 Task: In the  document registry.pdf Download file as 'Open Document Format' Share this file with 'softage.7@softage.net' Insert the command  Suggesting 
Action: Mouse moved to (281, 449)
Screenshot: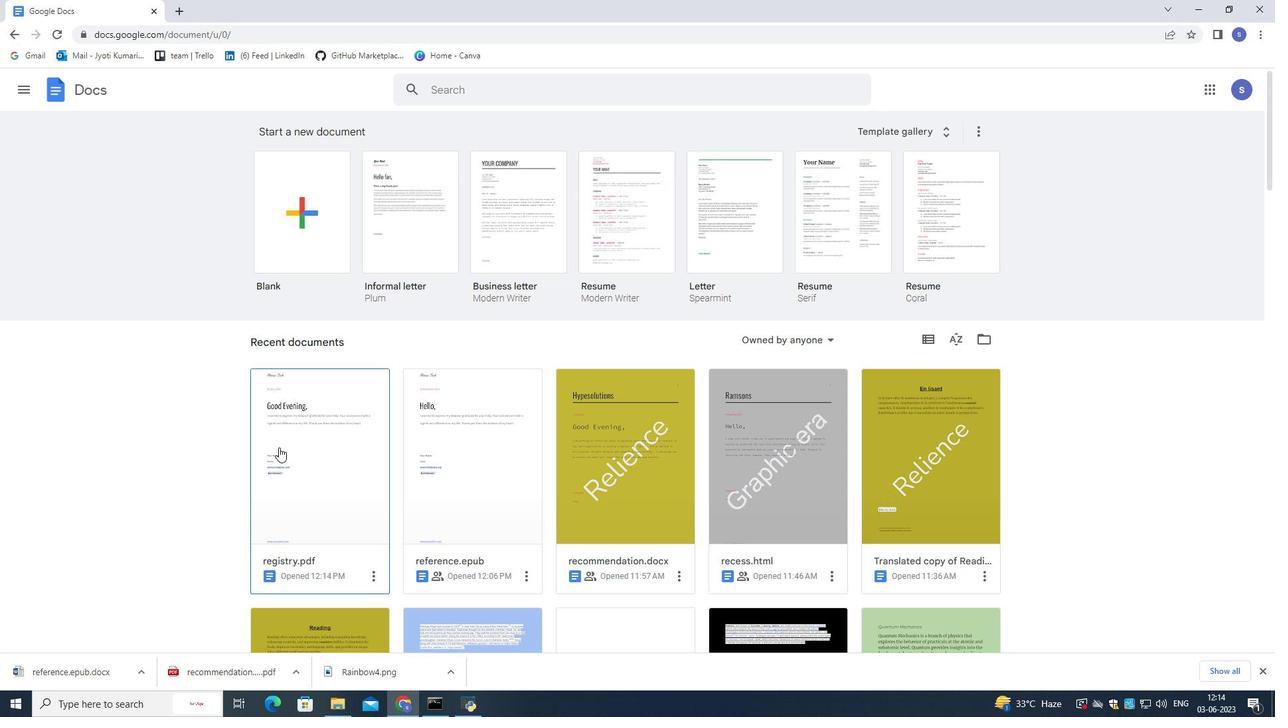 
Action: Mouse pressed left at (281, 449)
Screenshot: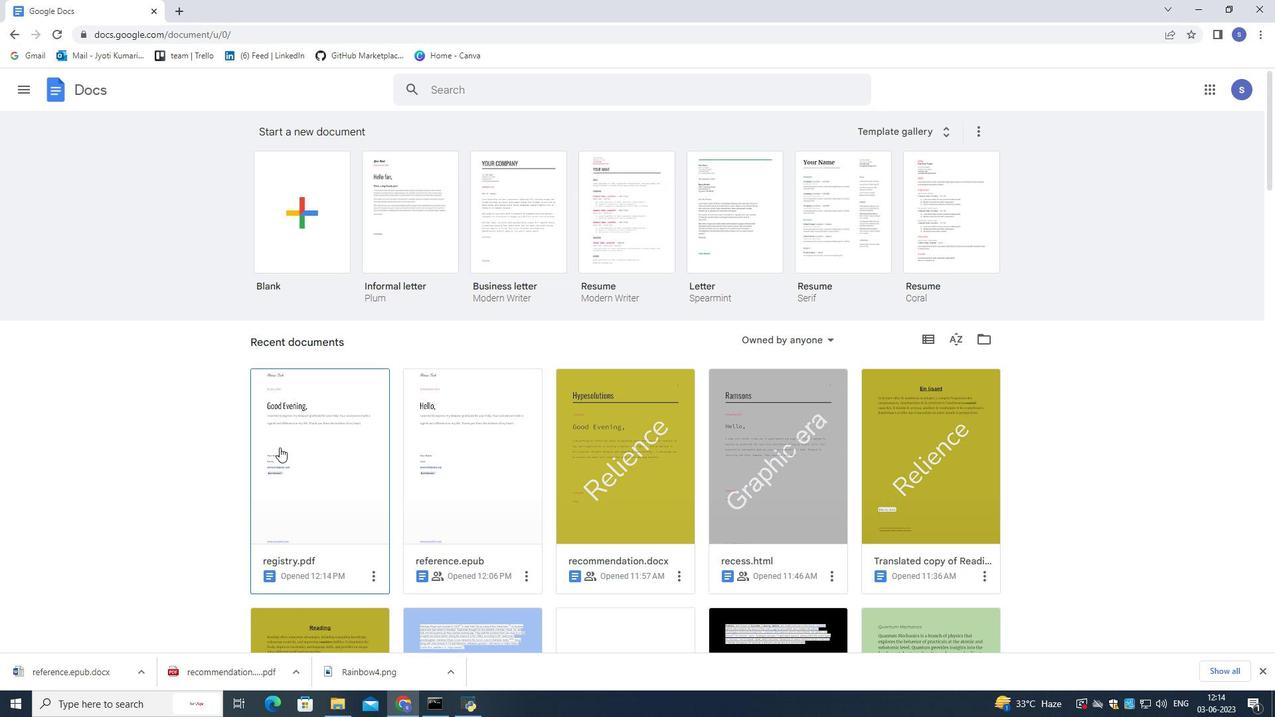 
Action: Mouse moved to (281, 449)
Screenshot: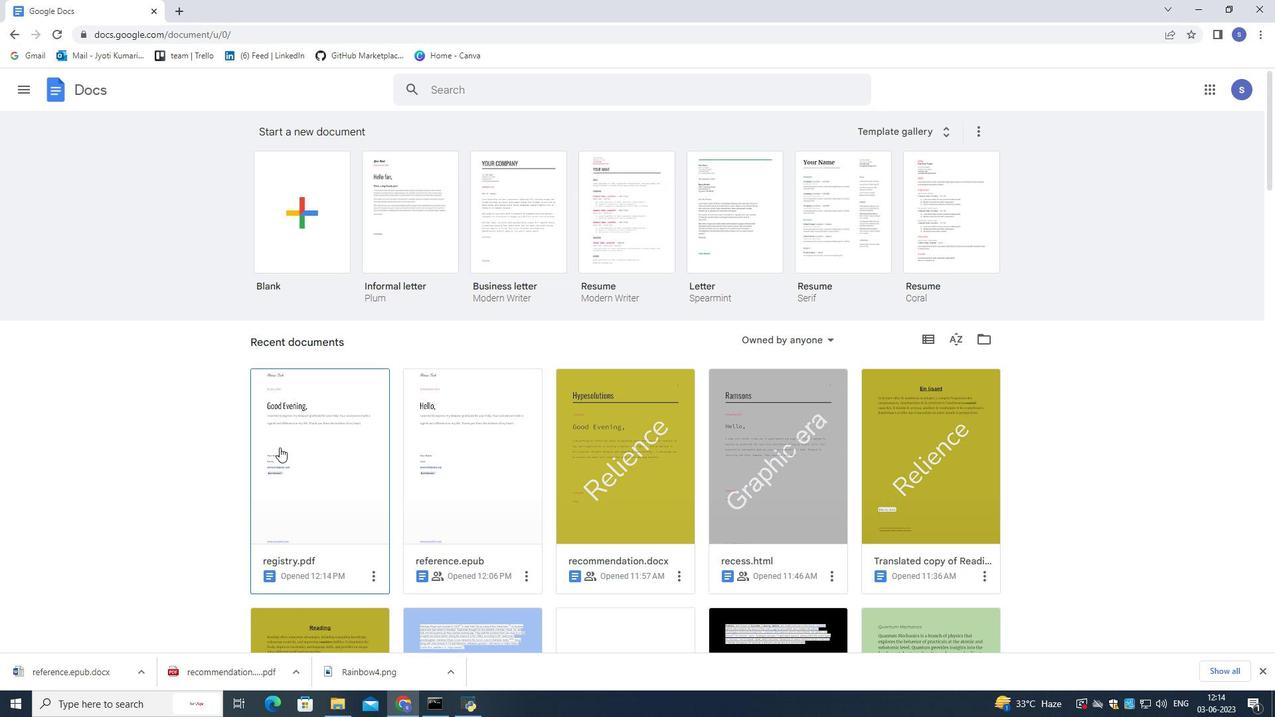 
Action: Mouse pressed left at (281, 449)
Screenshot: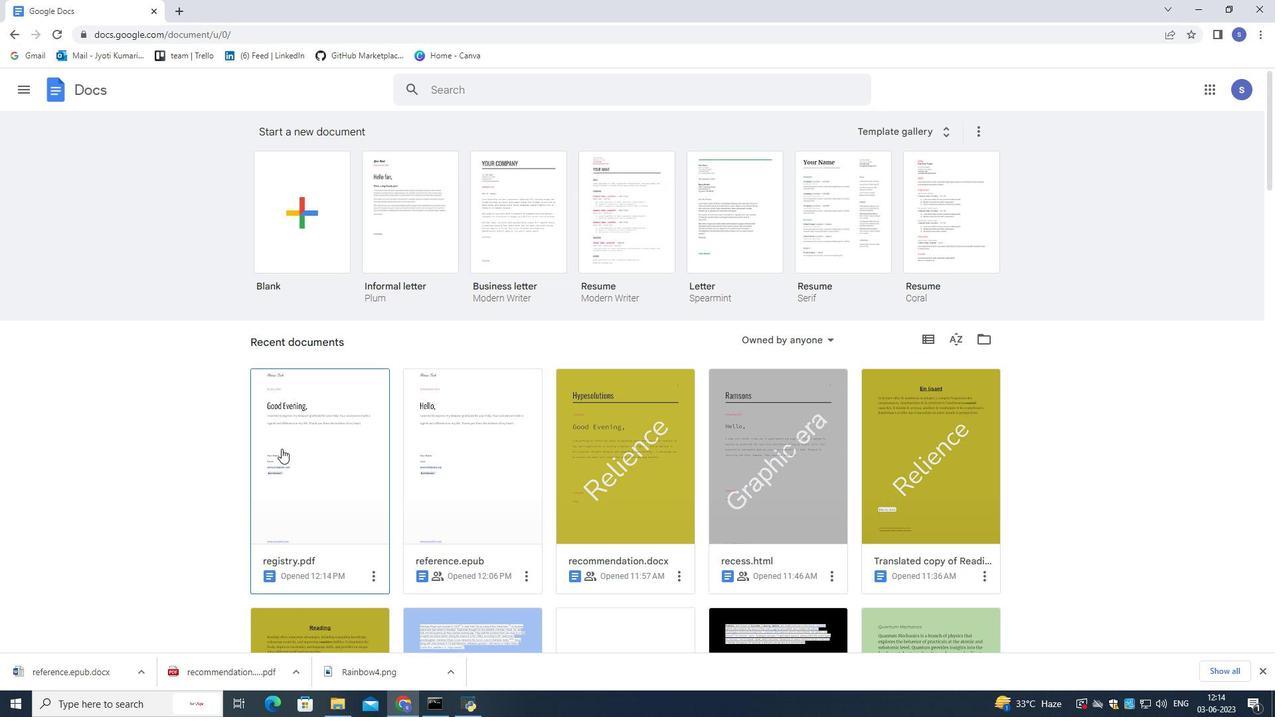 
Action: Mouse moved to (51, 95)
Screenshot: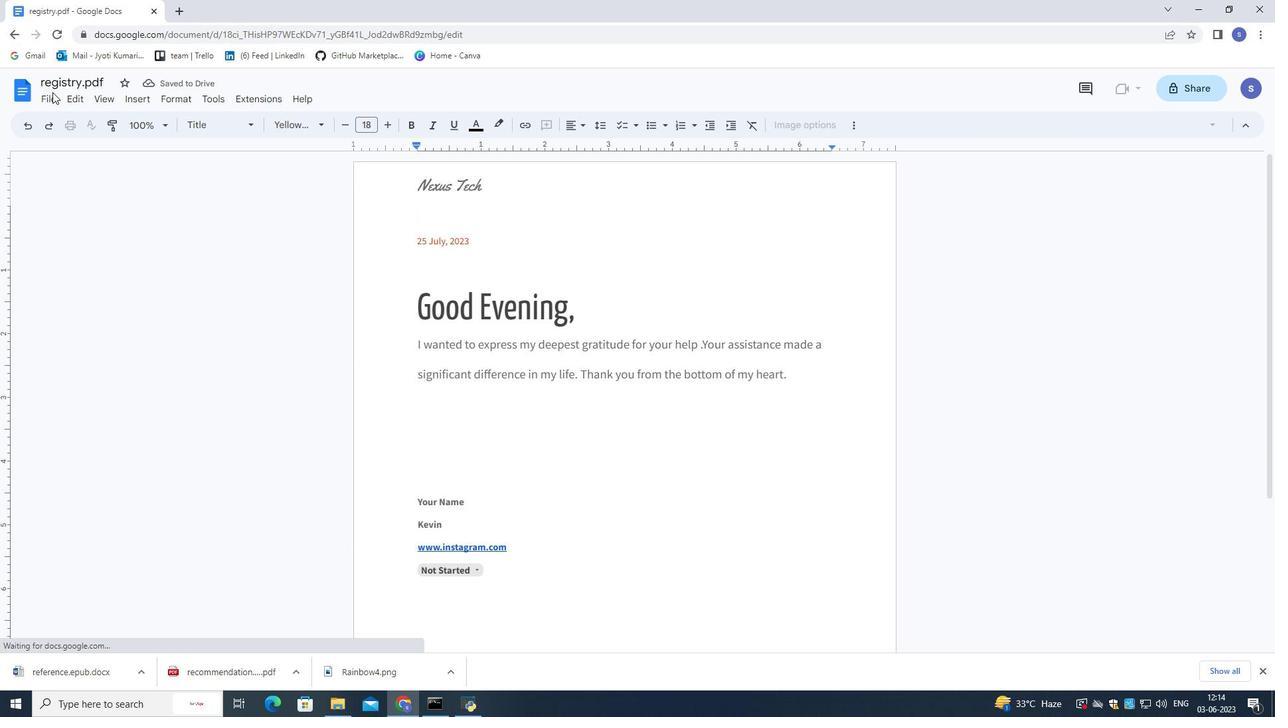 
Action: Mouse pressed left at (51, 95)
Screenshot: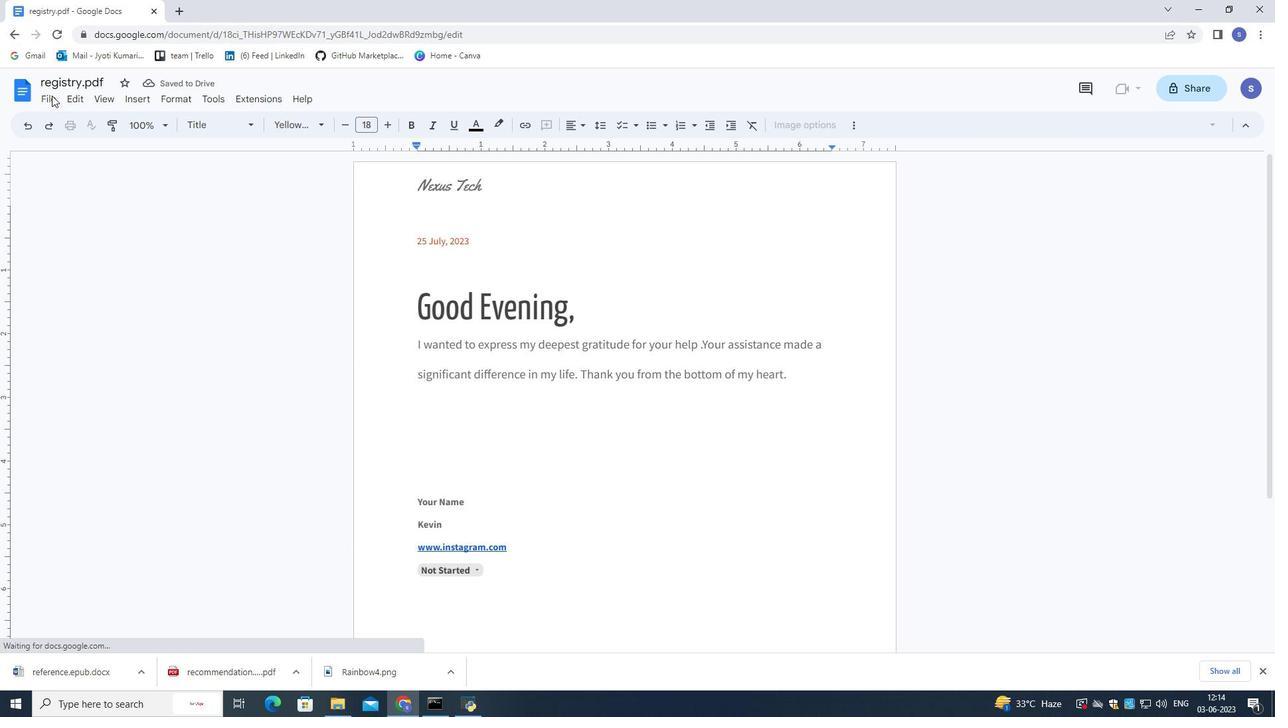 
Action: Mouse moved to (340, 267)
Screenshot: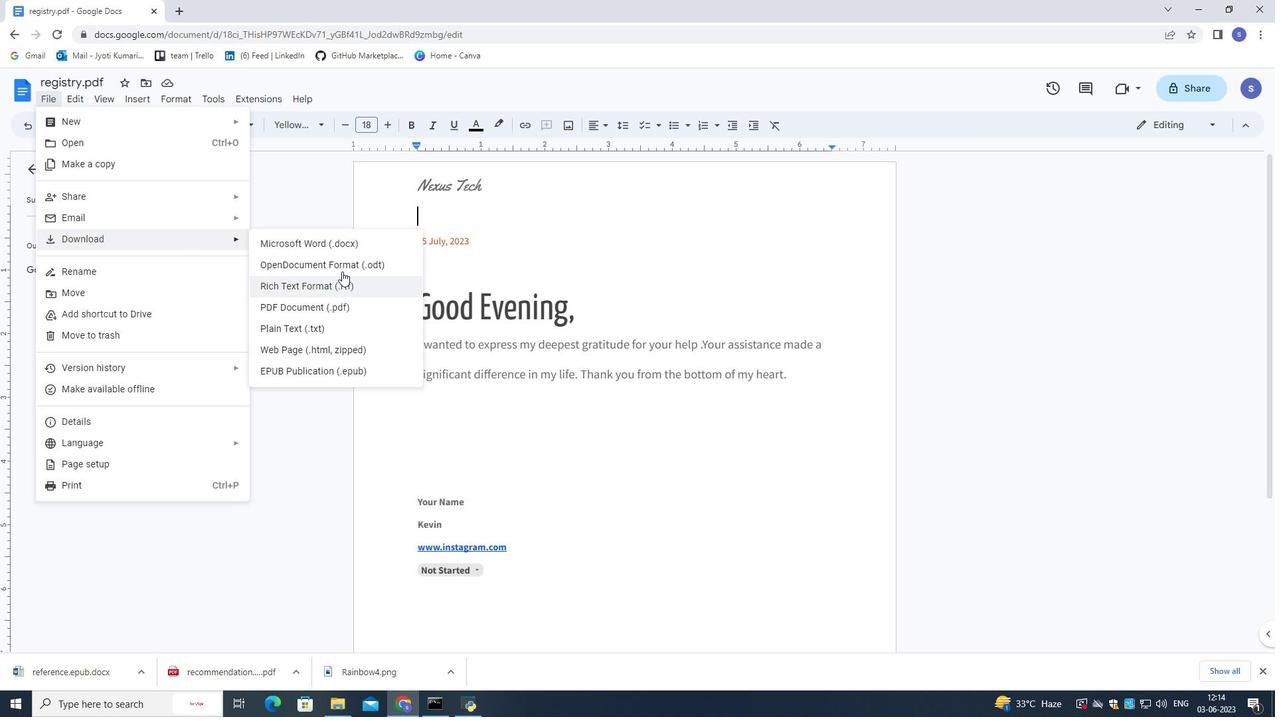 
Action: Mouse pressed left at (340, 267)
Screenshot: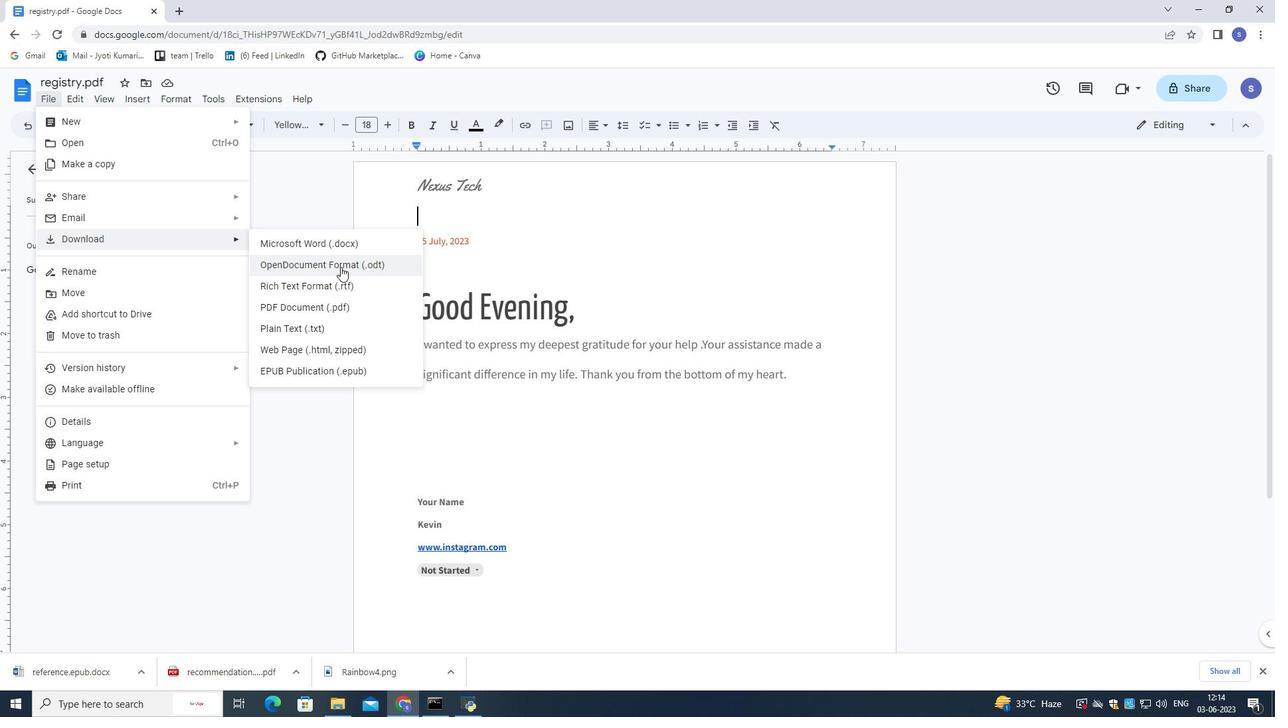 
Action: Mouse moved to (51, 99)
Screenshot: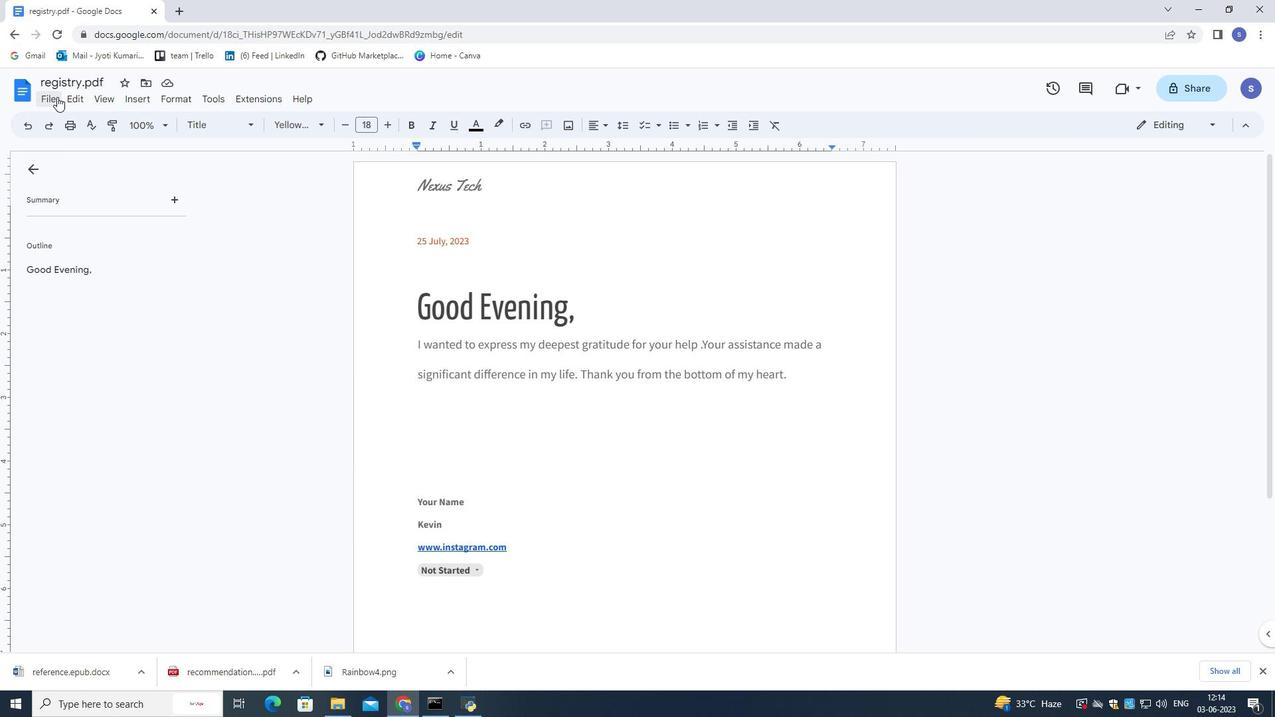 
Action: Mouse pressed left at (51, 99)
Screenshot: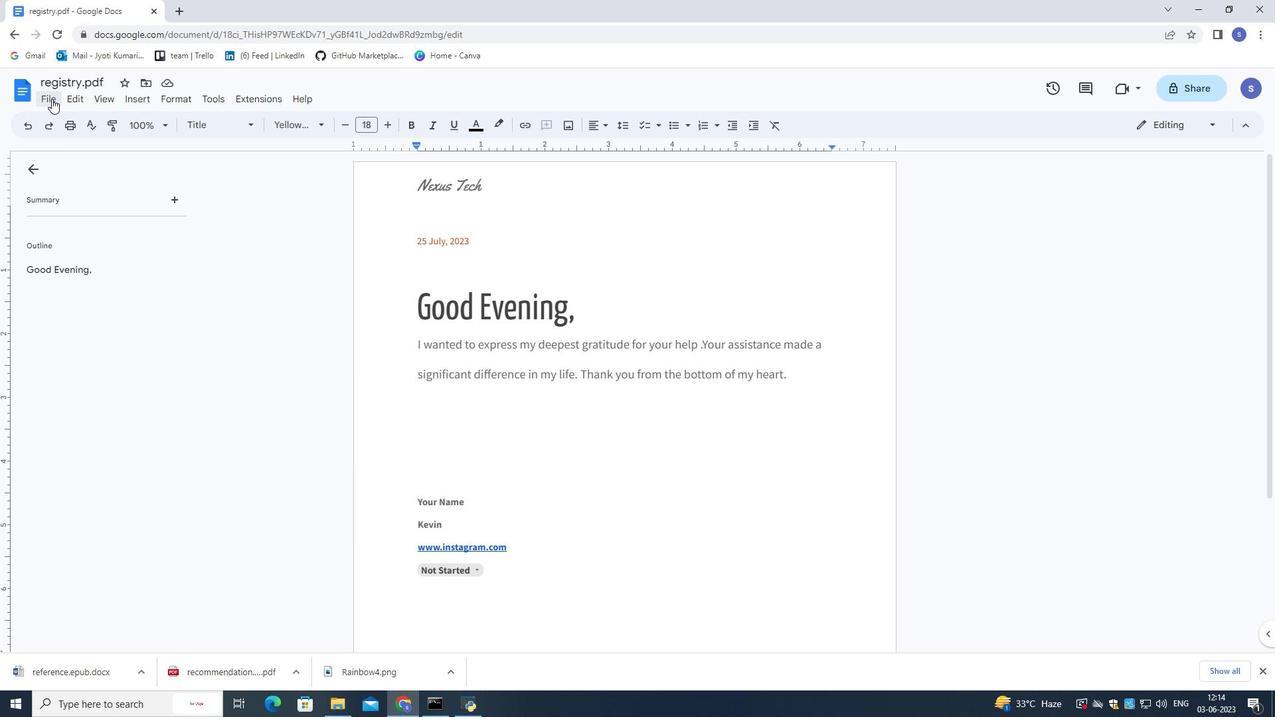
Action: Mouse moved to (289, 198)
Screenshot: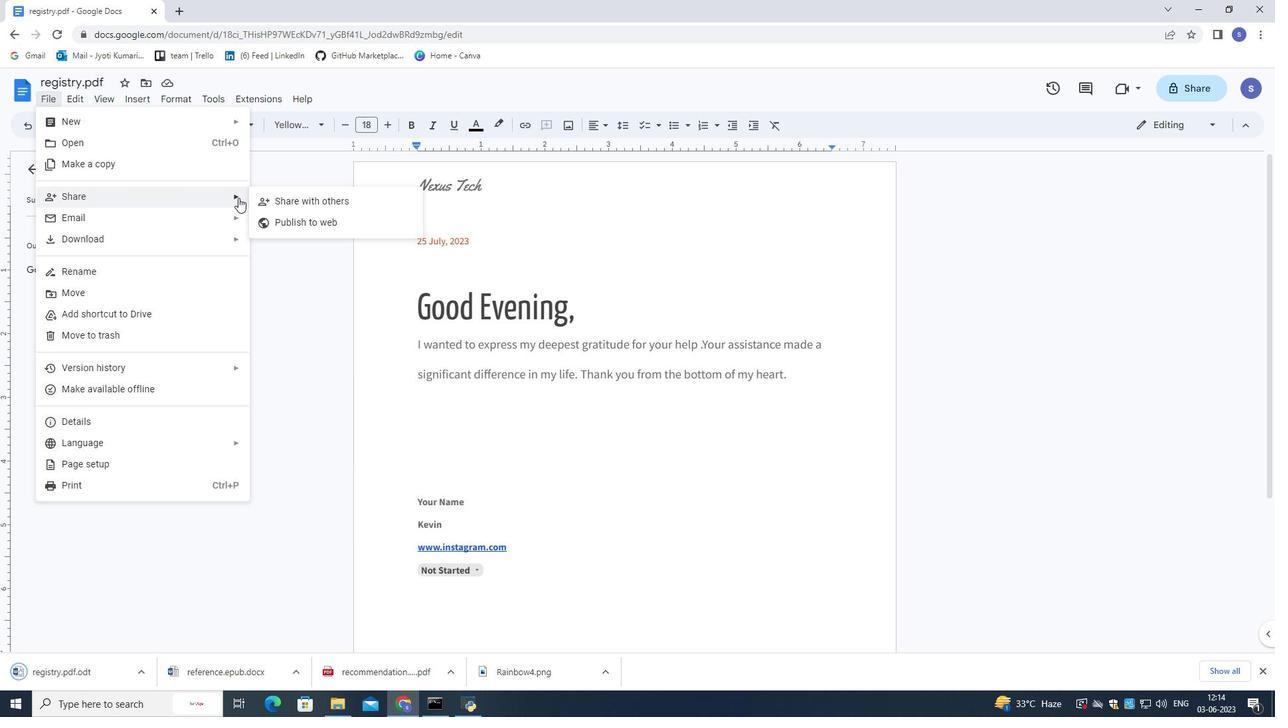 
Action: Mouse pressed left at (289, 198)
Screenshot: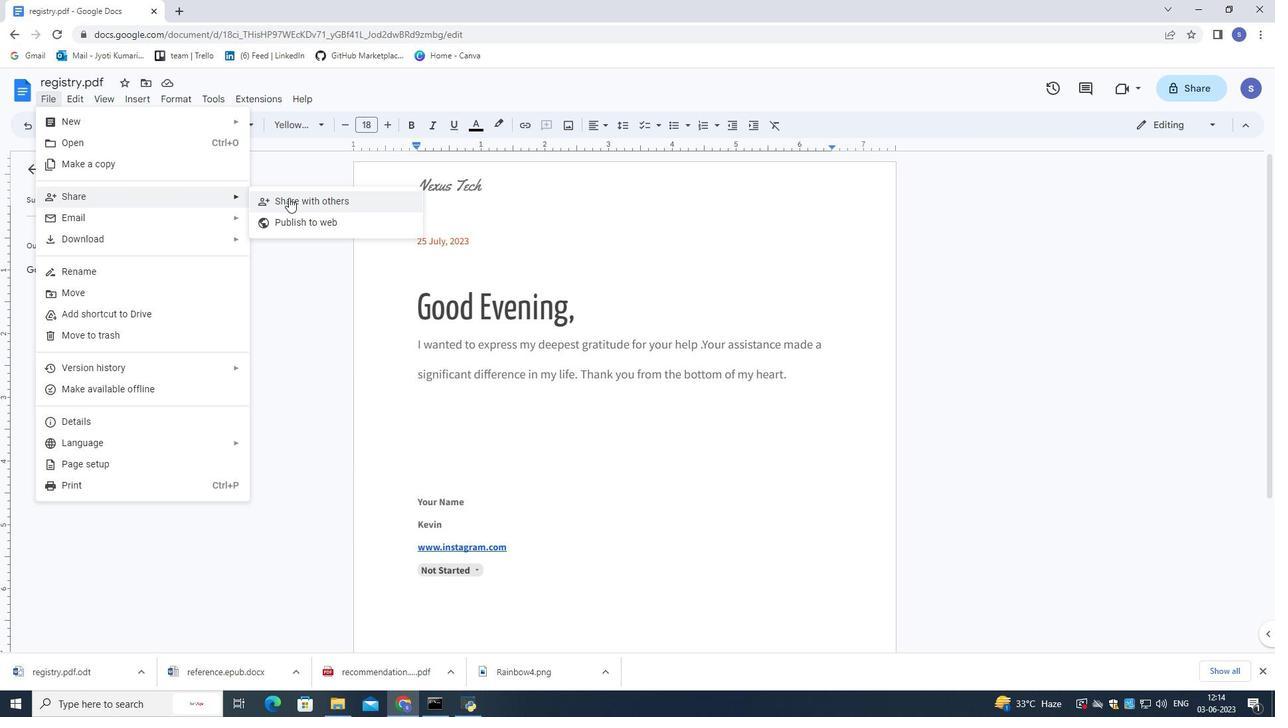 
Action: Mouse moved to (258, 211)
Screenshot: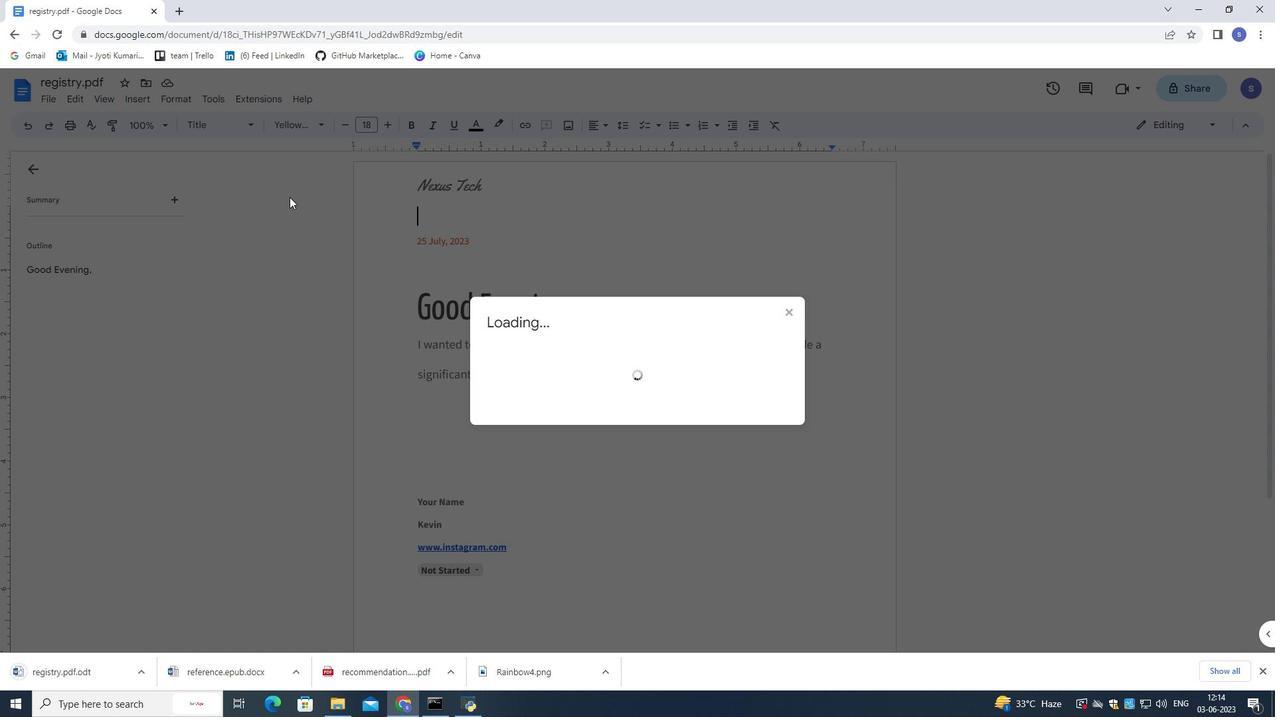
Action: Key pressed softage.7<Key.shift><Key.shift>@soft
Screenshot: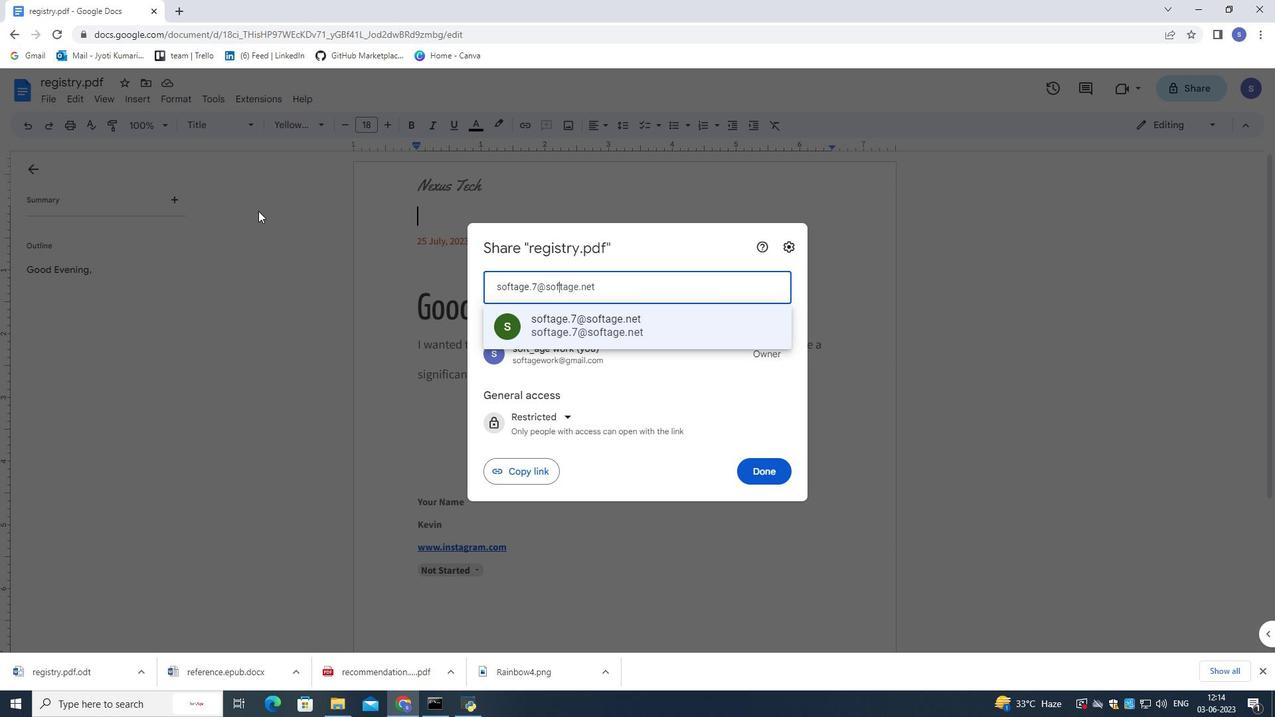 
Action: Mouse moved to (258, 211)
Screenshot: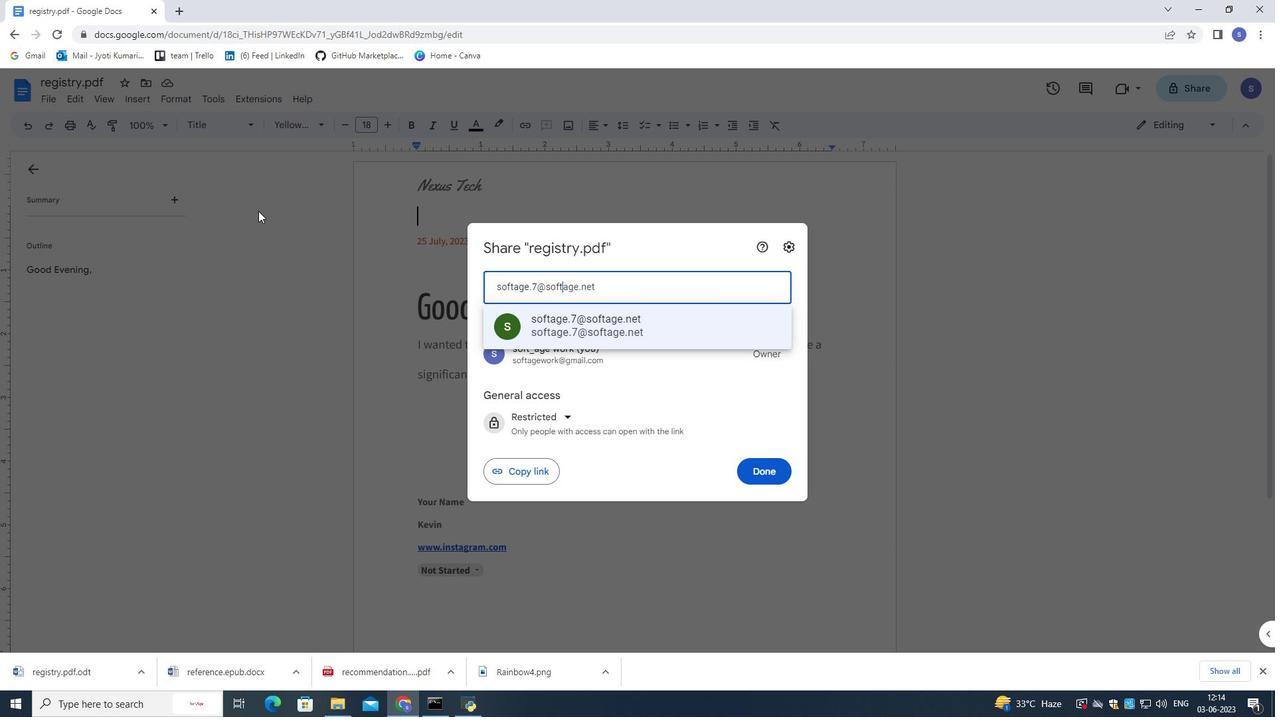 
Action: Key pressed age.net
Screenshot: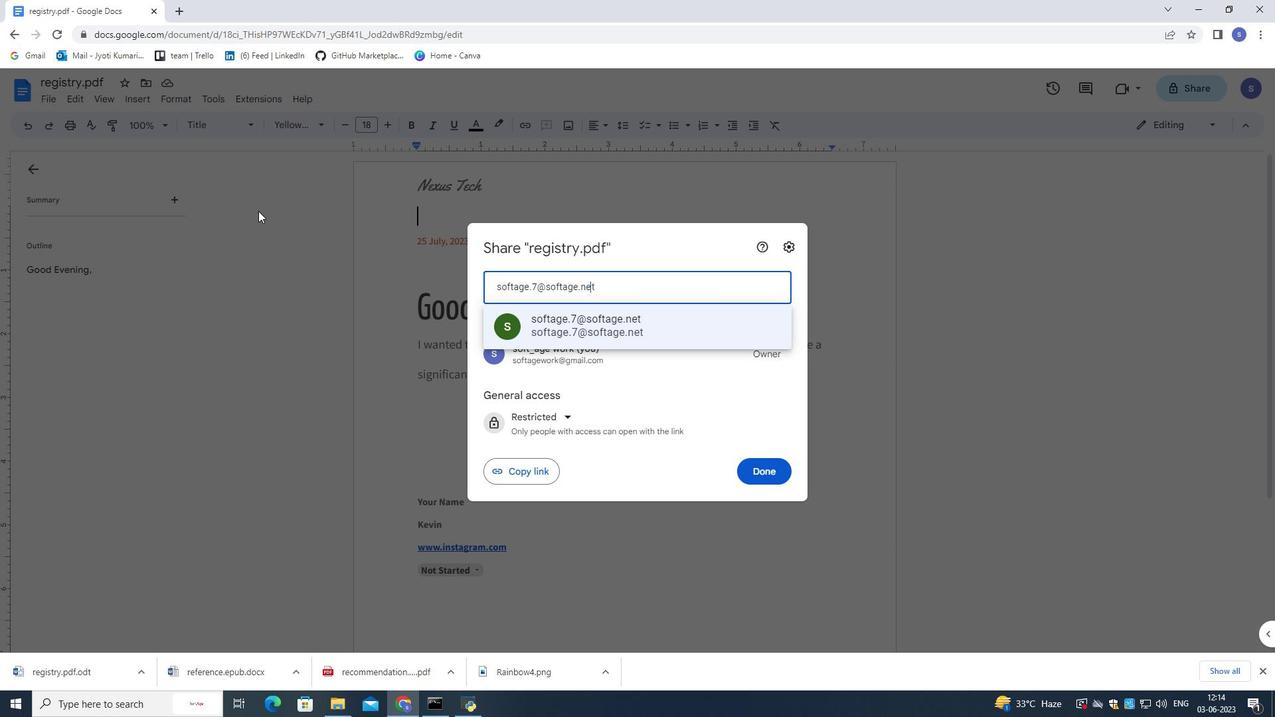 
Action: Mouse moved to (604, 328)
Screenshot: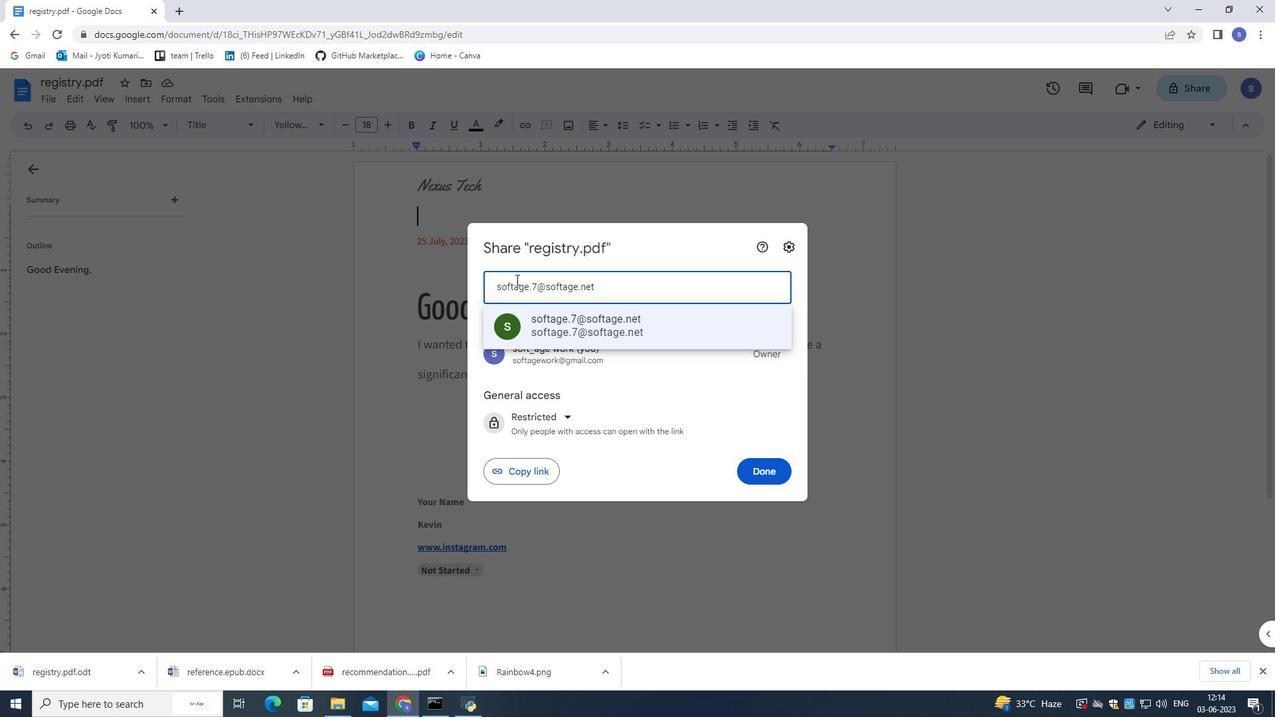 
Action: Mouse pressed left at (604, 328)
Screenshot: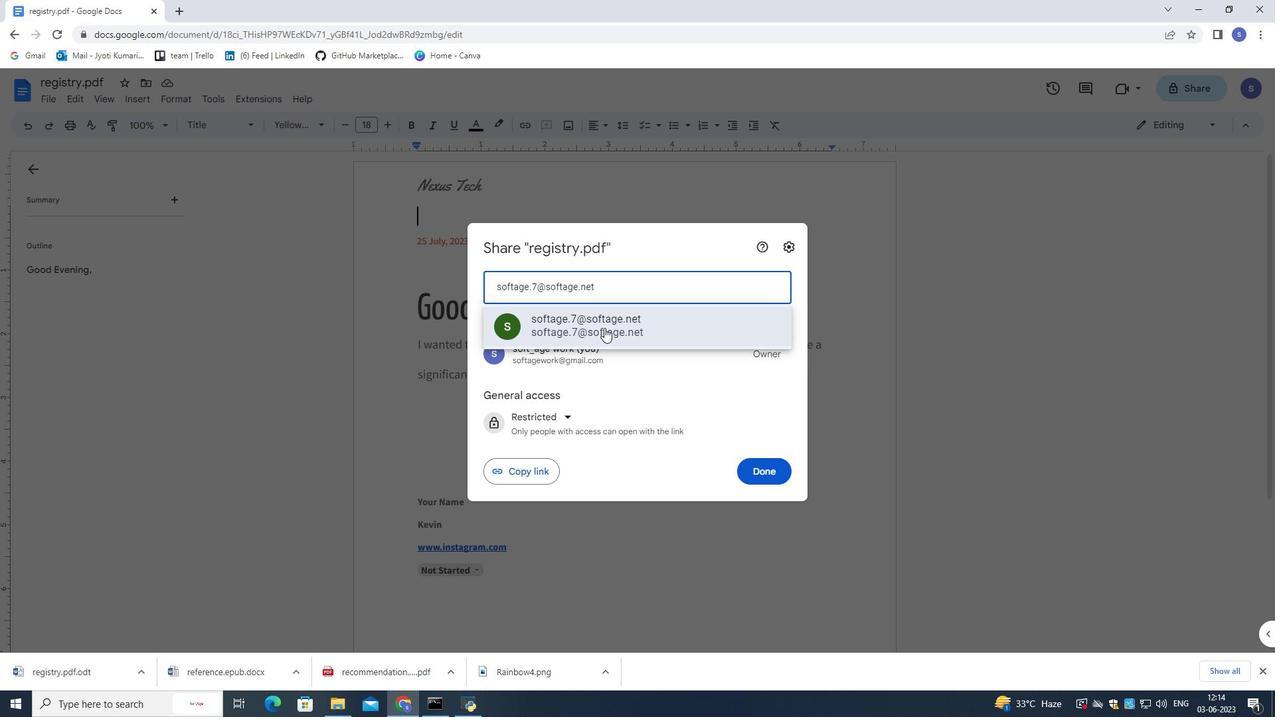 
Action: Mouse moved to (753, 459)
Screenshot: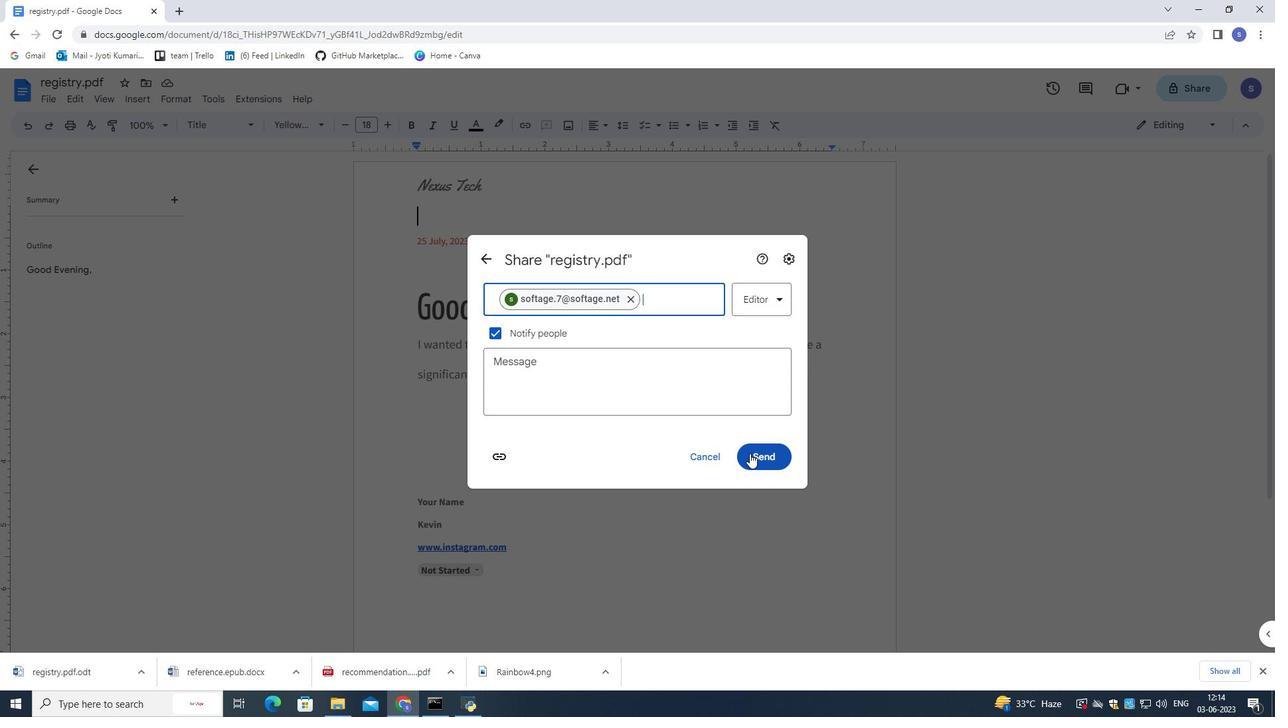 
Action: Mouse pressed left at (753, 459)
Screenshot: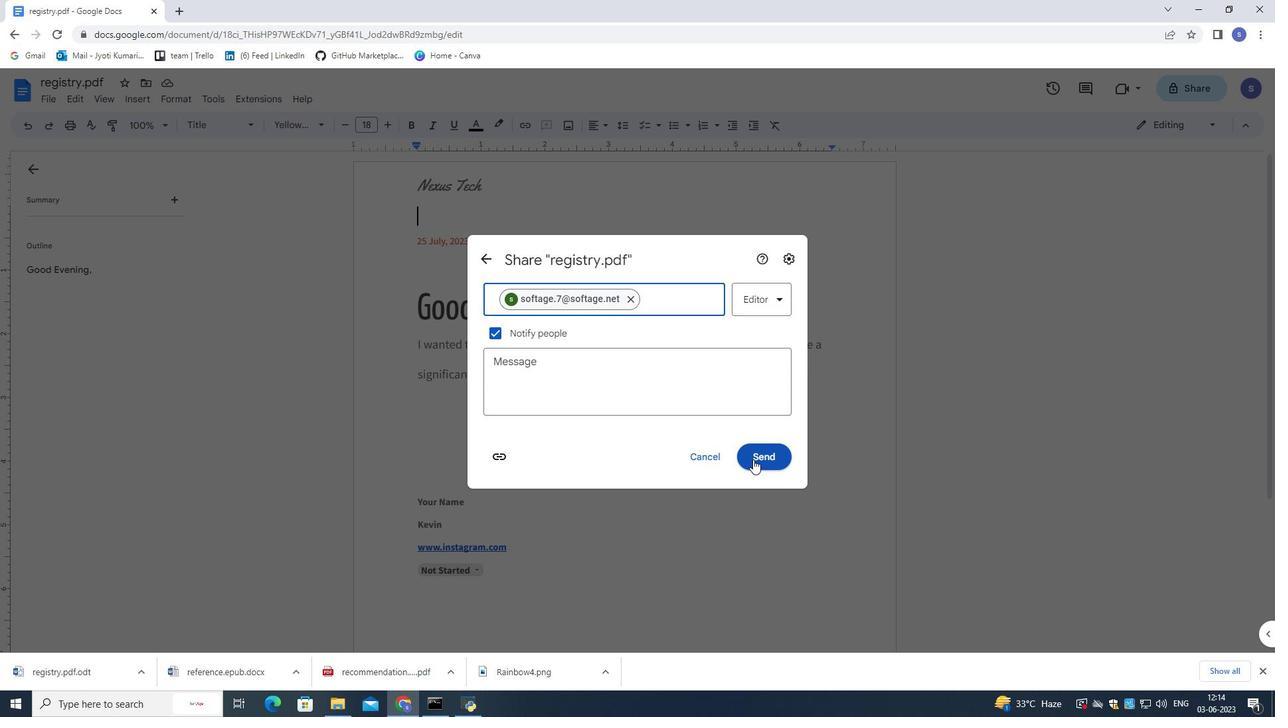 
Action: Mouse pressed left at (753, 459)
Screenshot: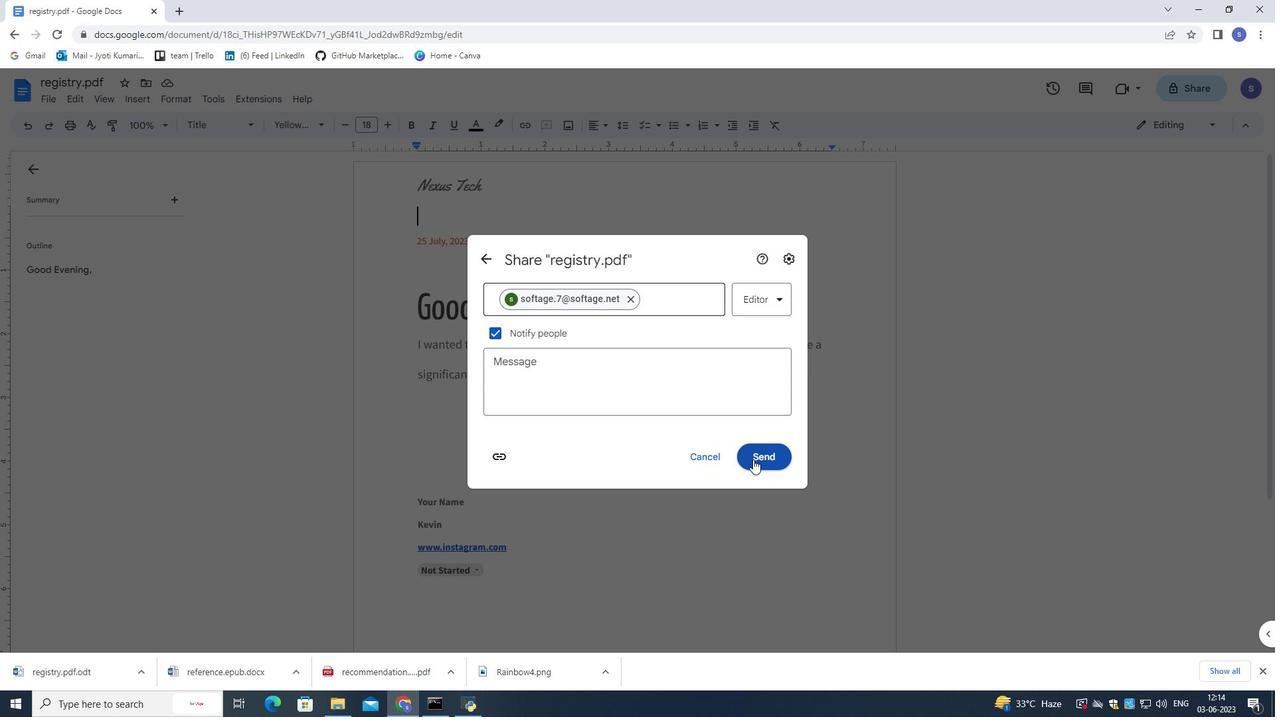 
Action: Mouse moved to (1179, 123)
Screenshot: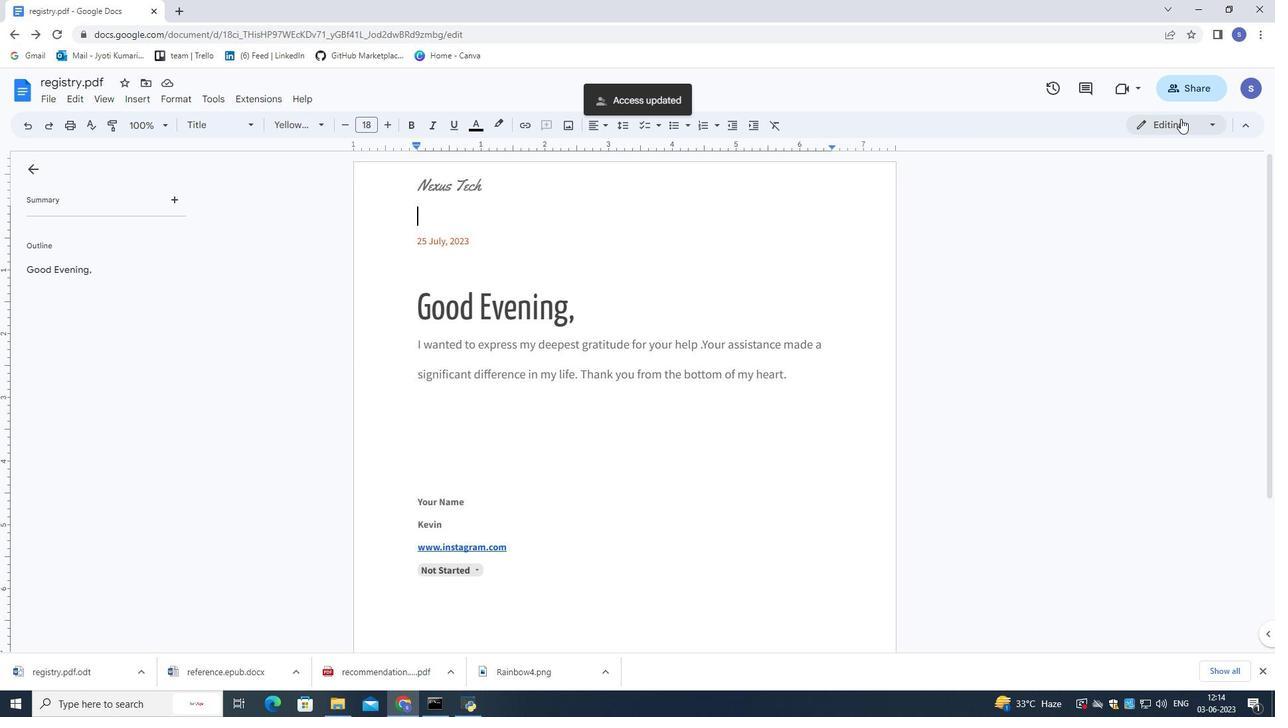 
Action: Mouse pressed left at (1179, 123)
Screenshot: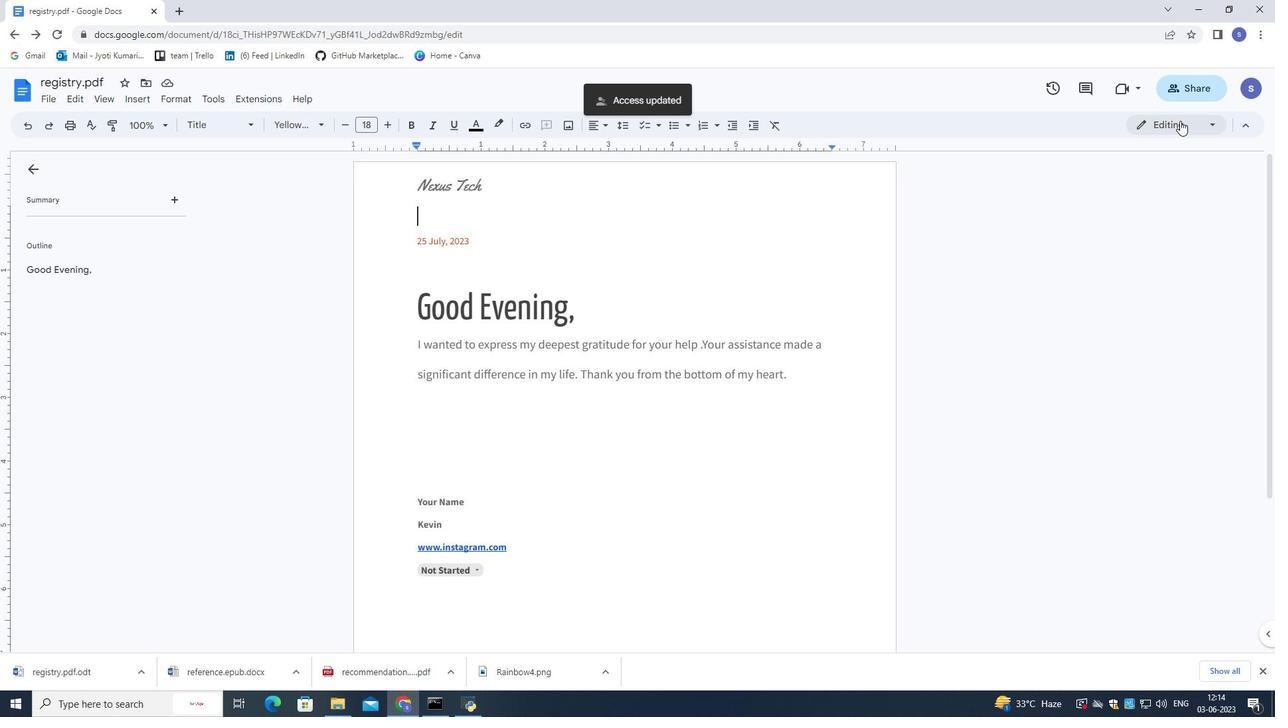 
Action: Mouse moved to (1170, 201)
Screenshot: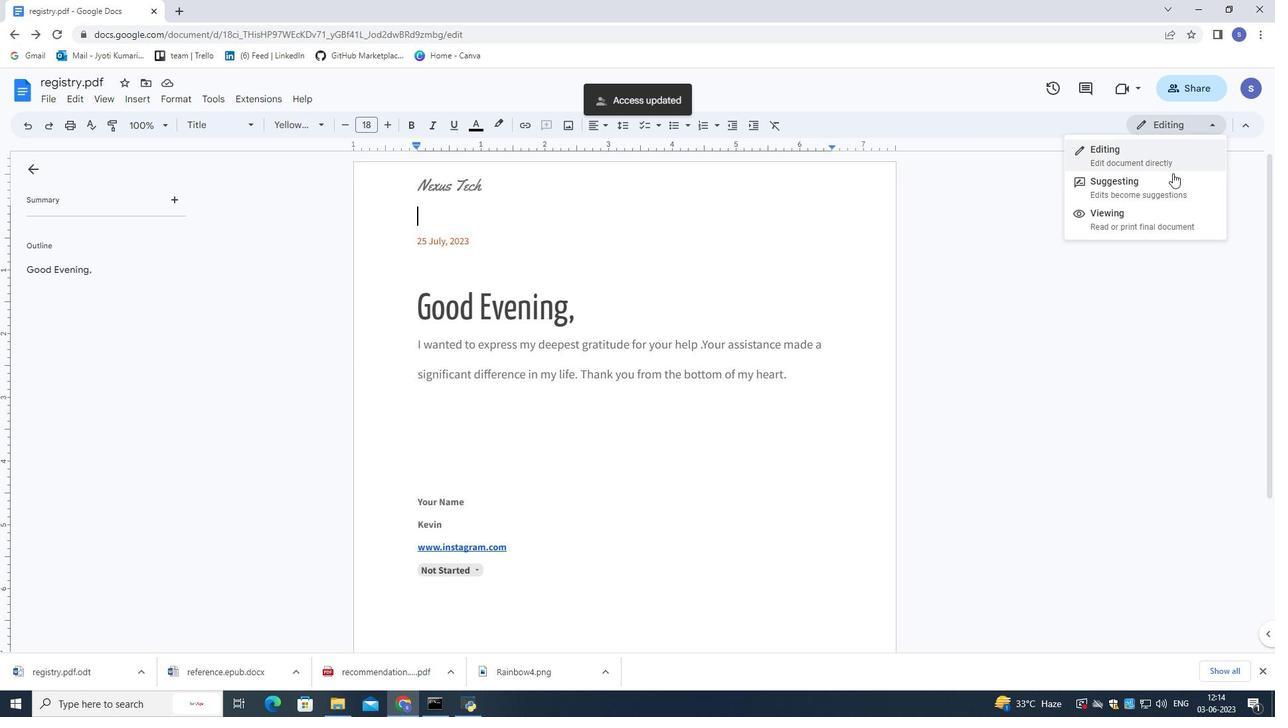 
Action: Mouse pressed left at (1170, 201)
Screenshot: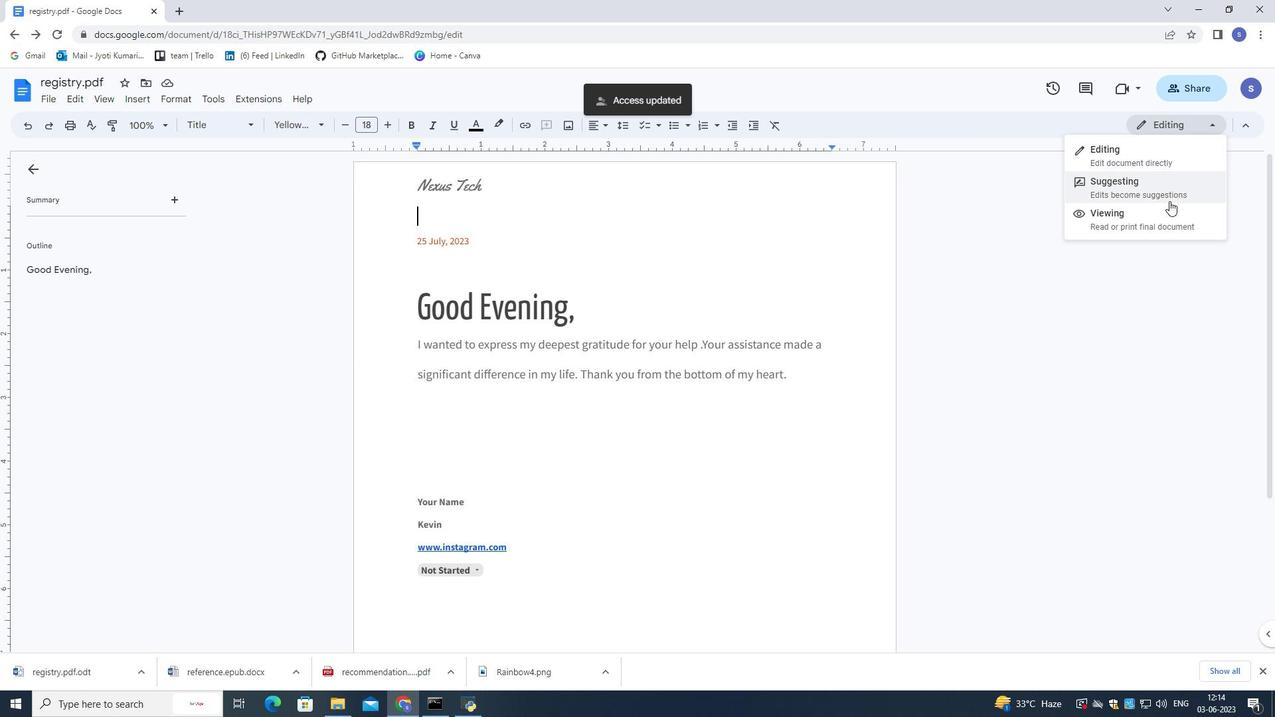 
Action: Mouse moved to (901, 506)
Screenshot: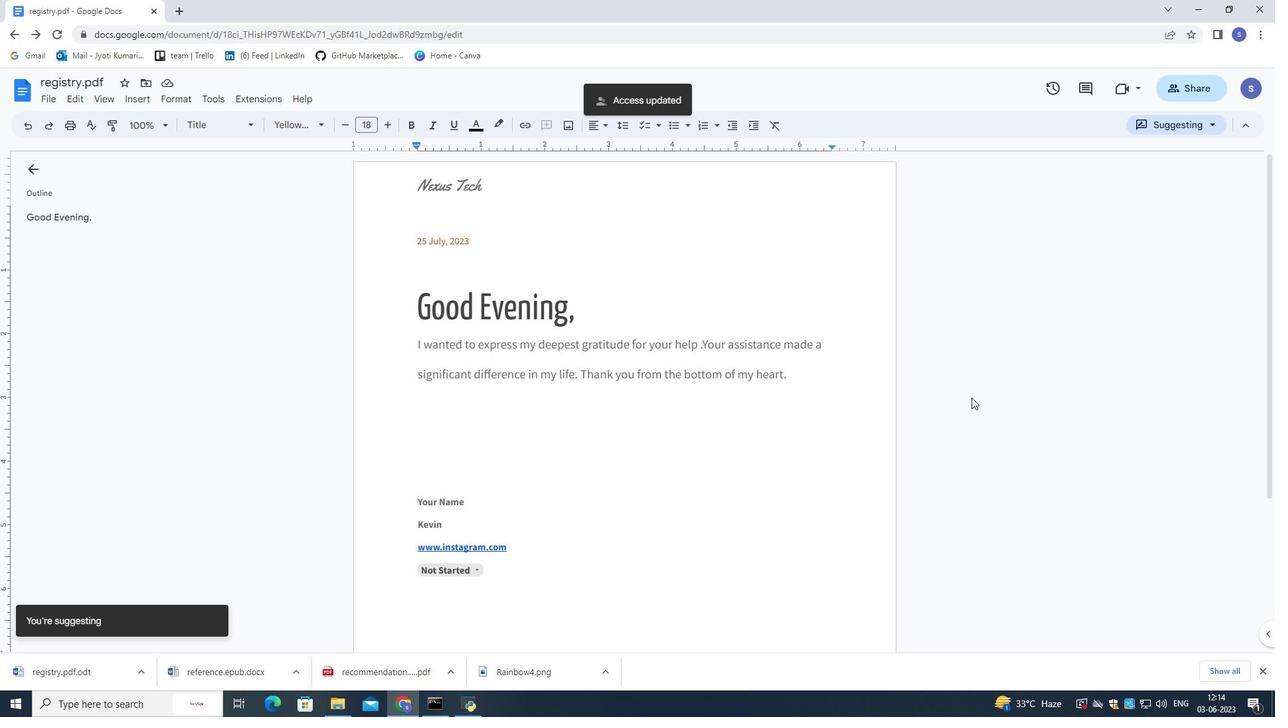 
Action: Mouse scrolled (901, 507) with delta (0, 0)
Screenshot: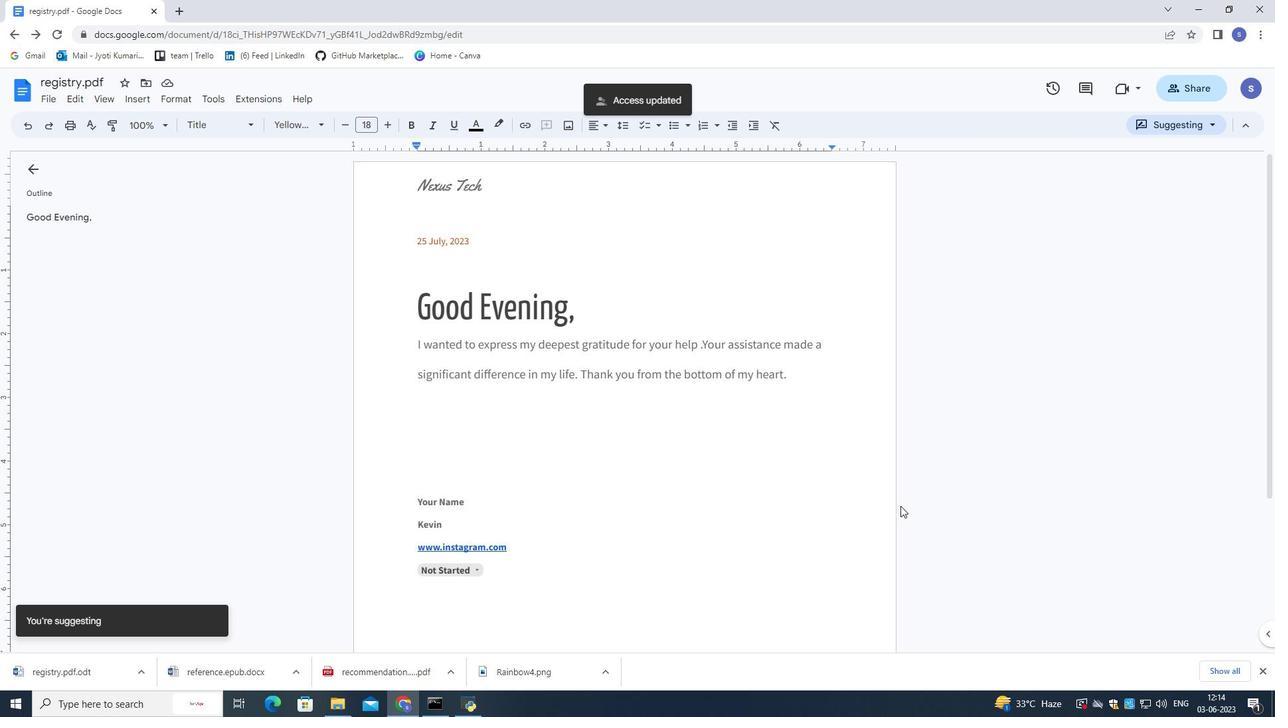 
Action: Mouse scrolled (901, 507) with delta (0, 0)
Screenshot: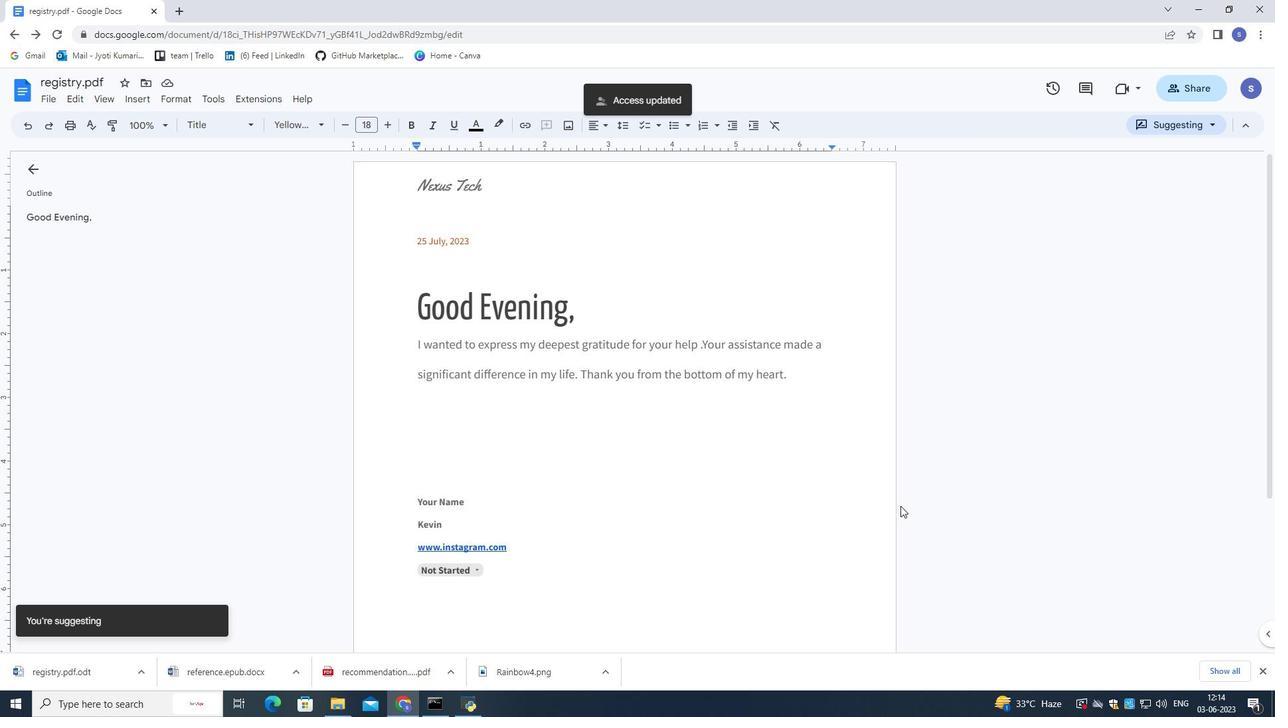 
Action: Mouse scrolled (901, 507) with delta (0, 0)
Screenshot: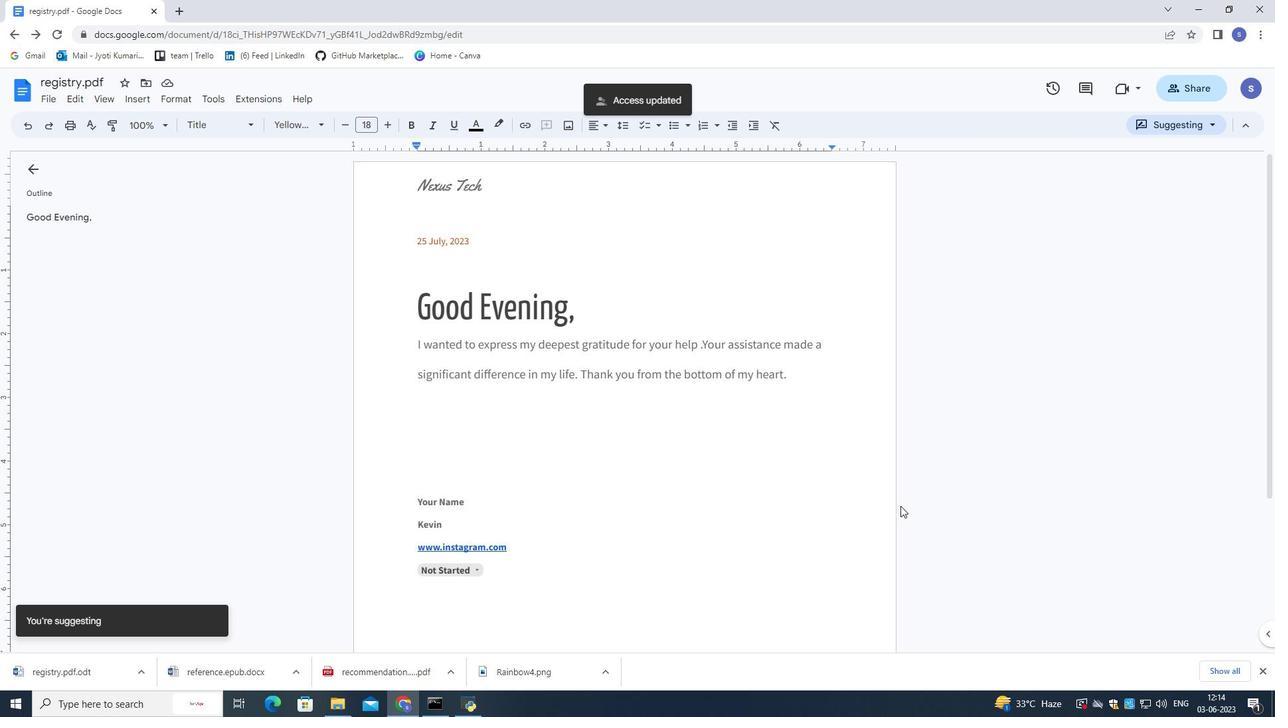 
Action: Mouse scrolled (901, 507) with delta (0, 0)
Screenshot: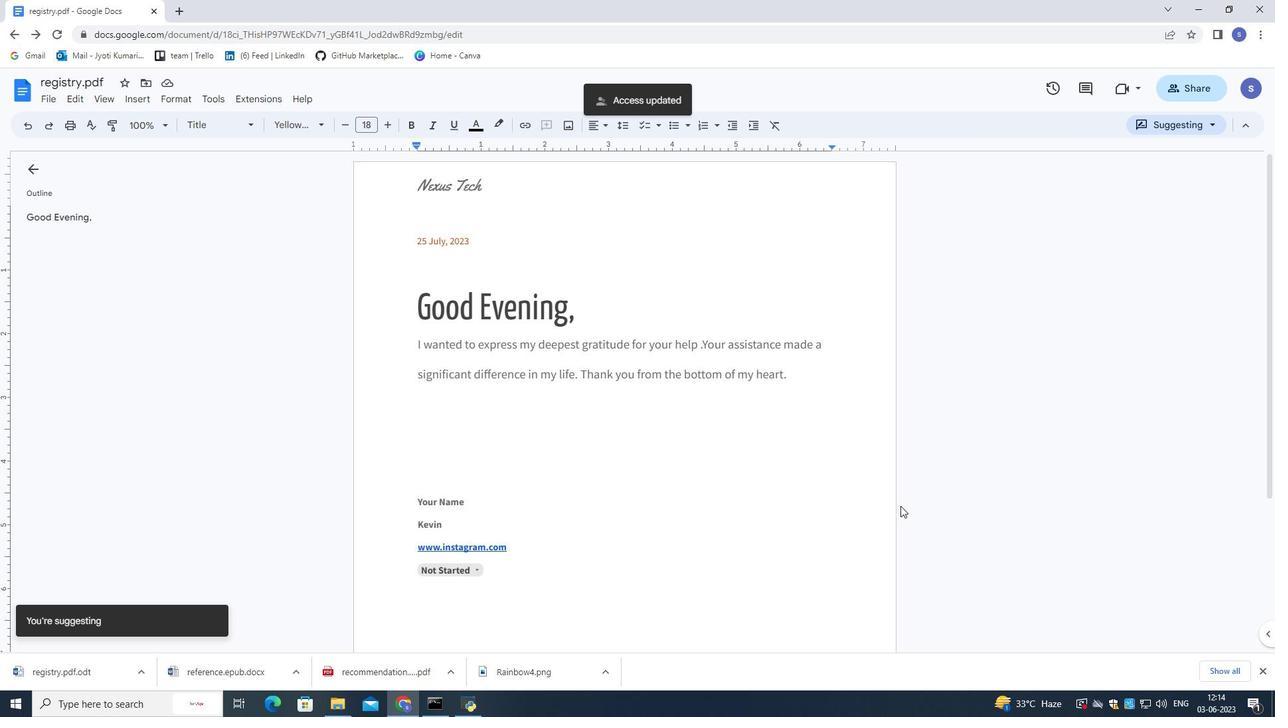 
Action: Mouse scrolled (901, 507) with delta (0, 0)
Screenshot: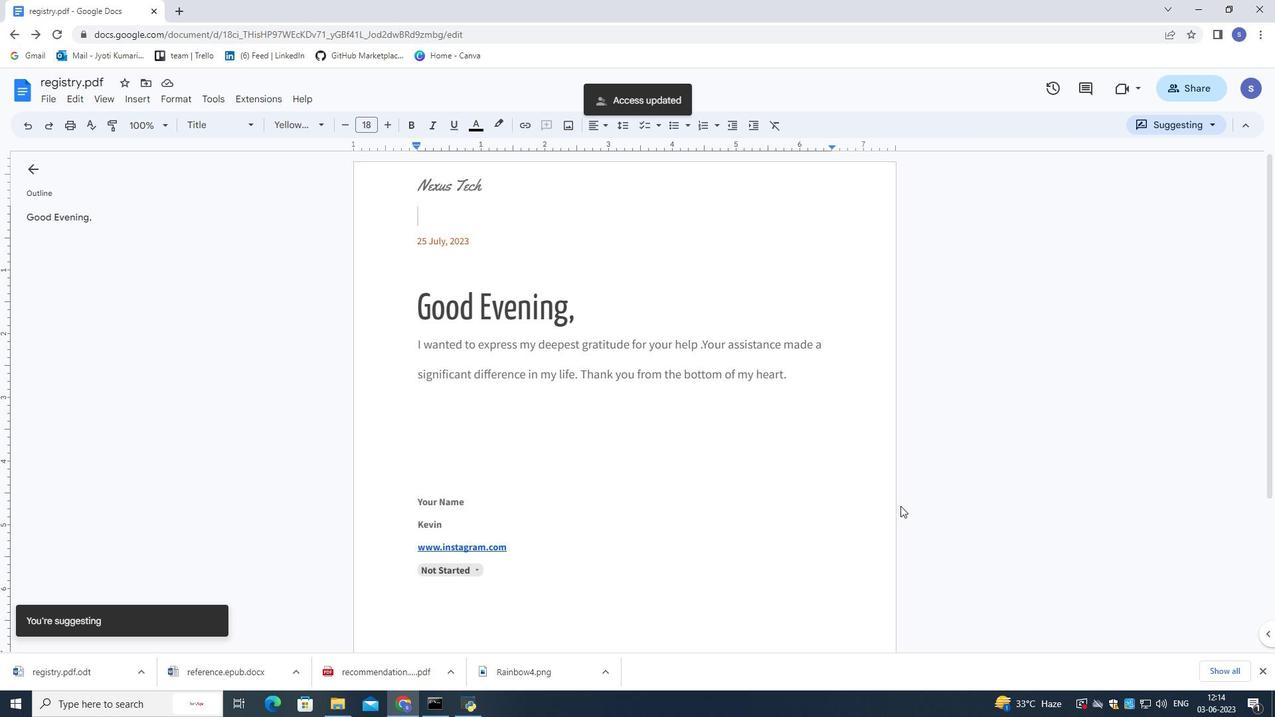 
Action: Mouse scrolled (901, 507) with delta (0, 0)
Screenshot: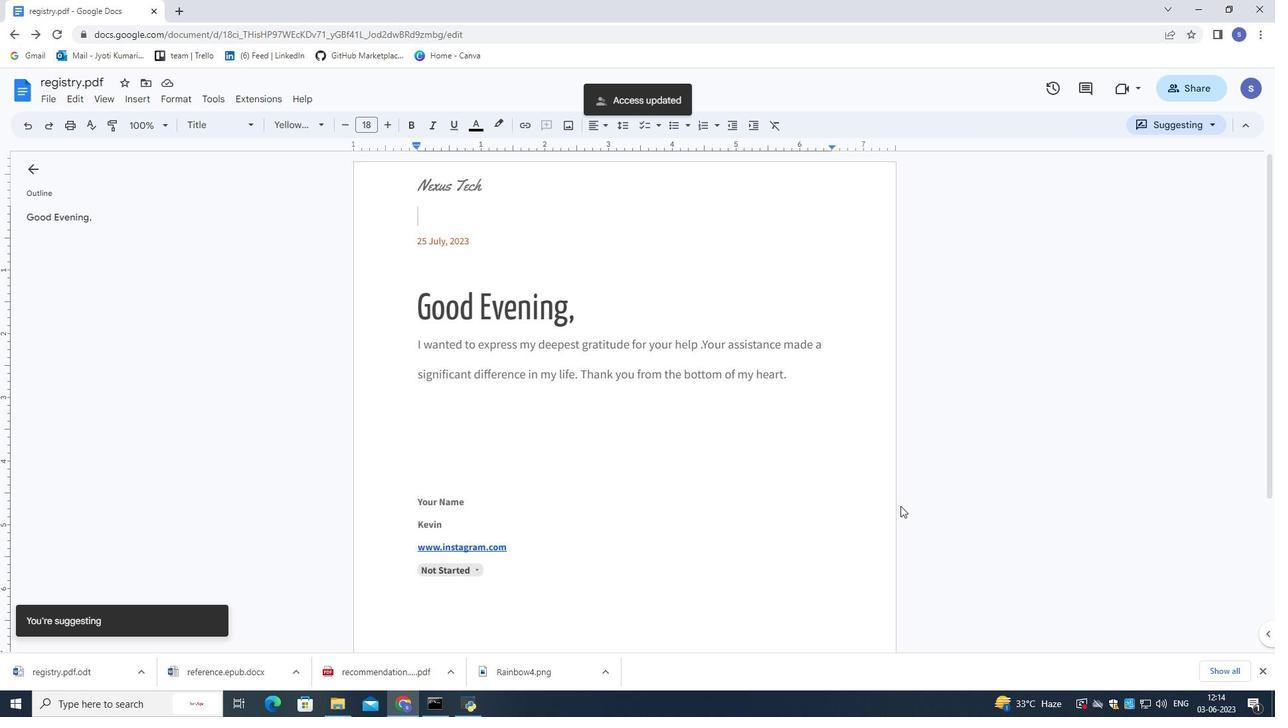 
Action: Mouse scrolled (901, 505) with delta (0, 0)
Screenshot: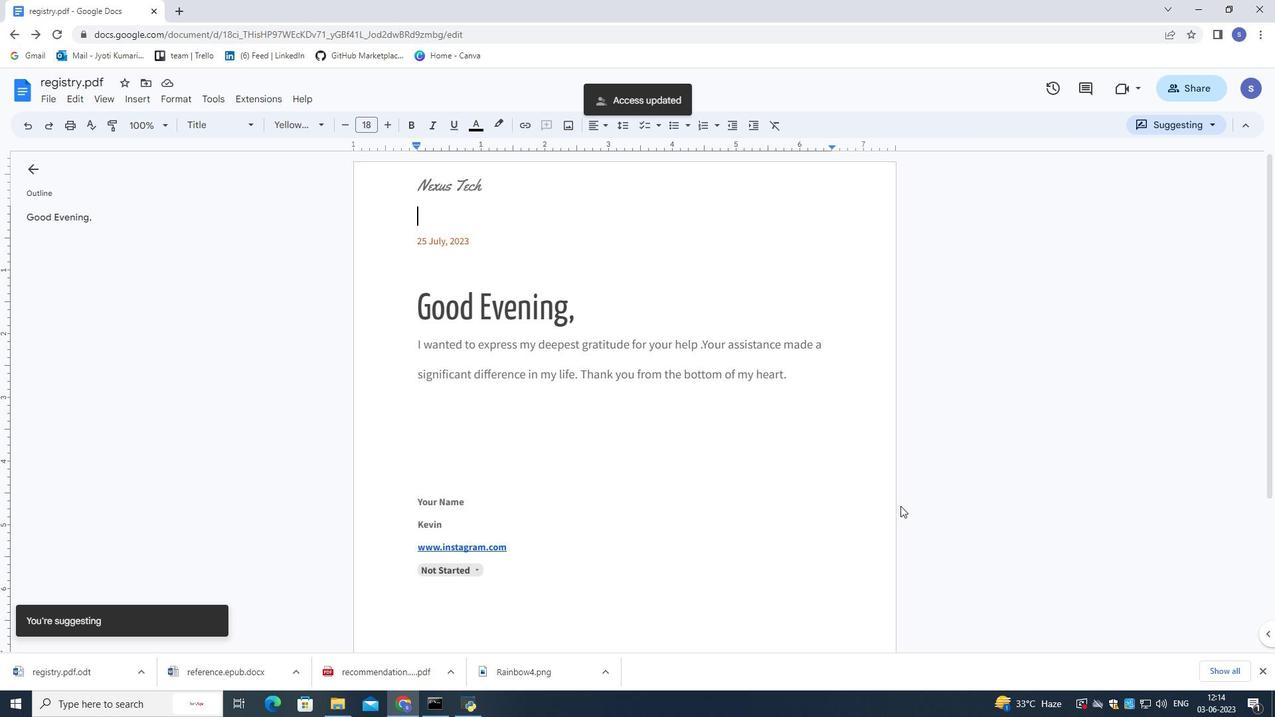 
Action: Mouse moved to (897, 518)
Screenshot: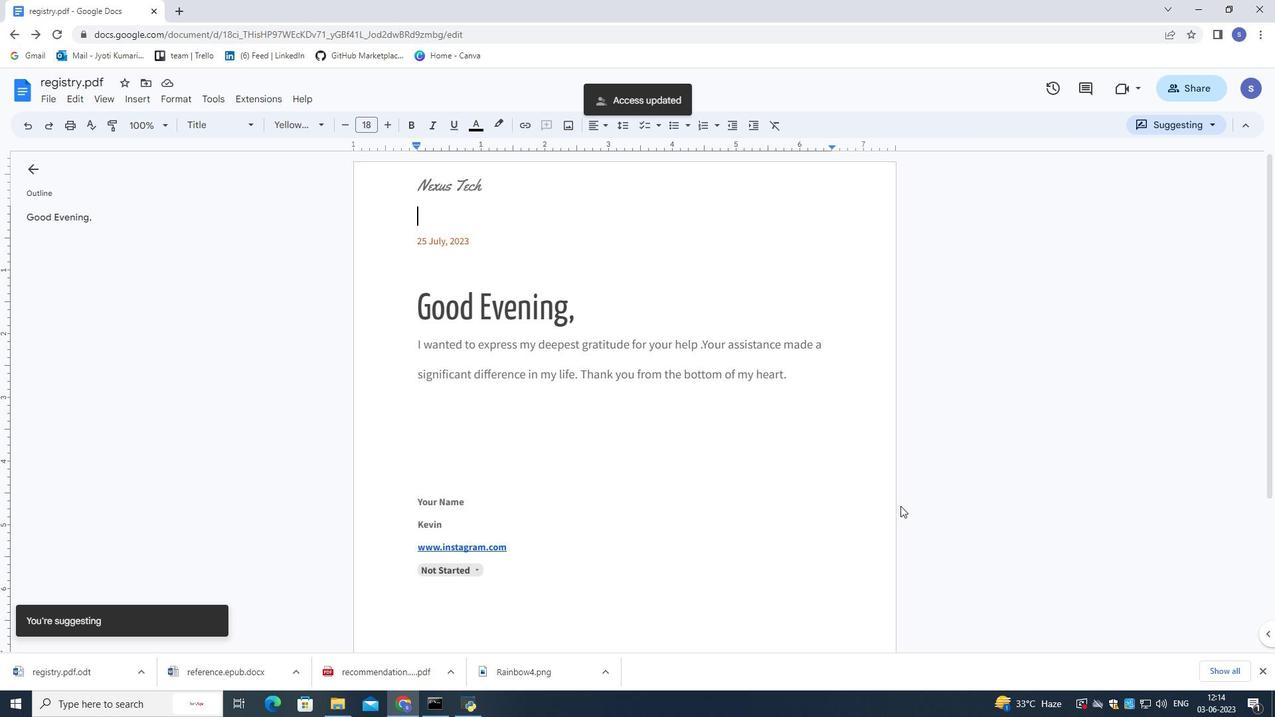 
Action: Mouse scrolled (897, 517) with delta (0, 0)
Screenshot: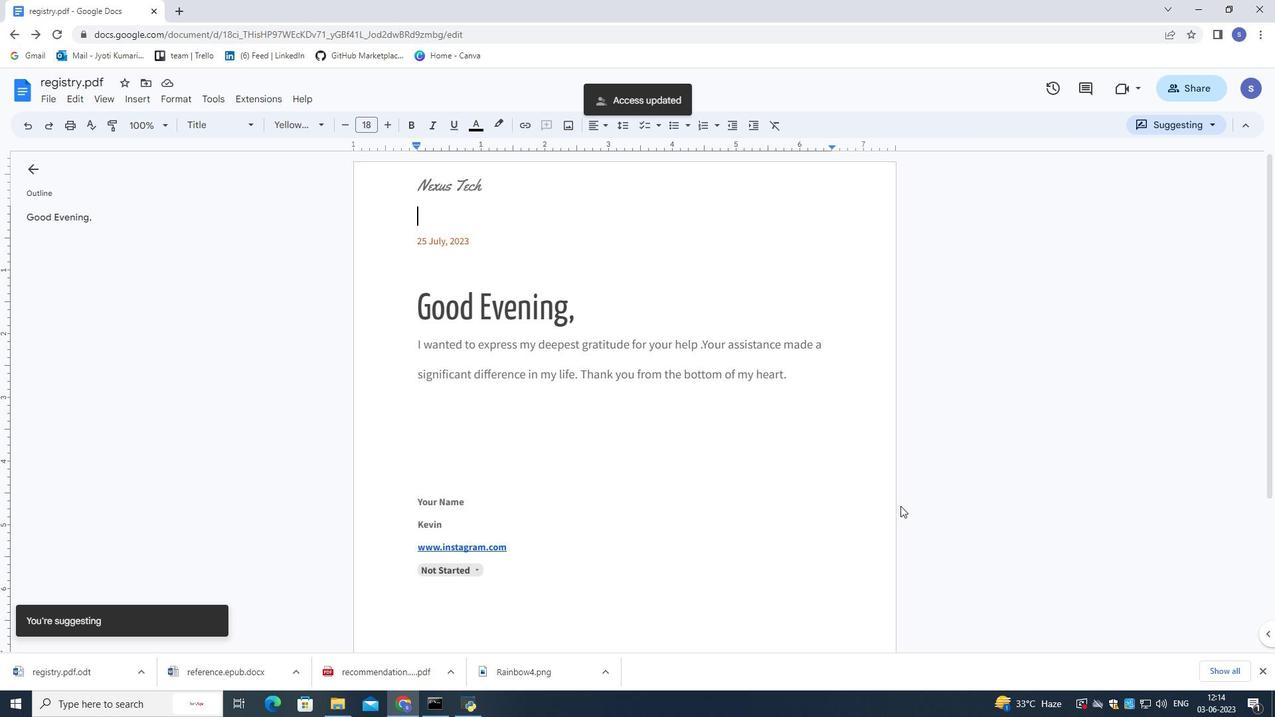
Action: Mouse moved to (887, 554)
Screenshot: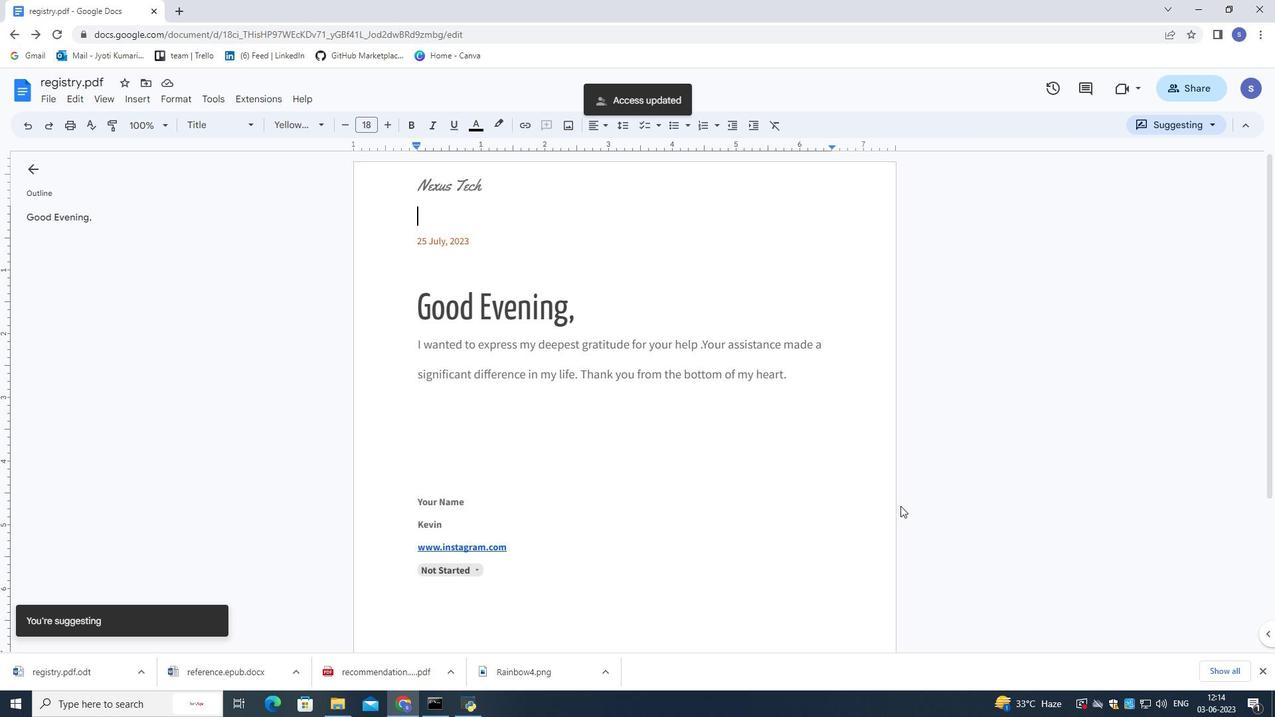 
Action: Mouse scrolled (887, 554) with delta (0, 0)
Screenshot: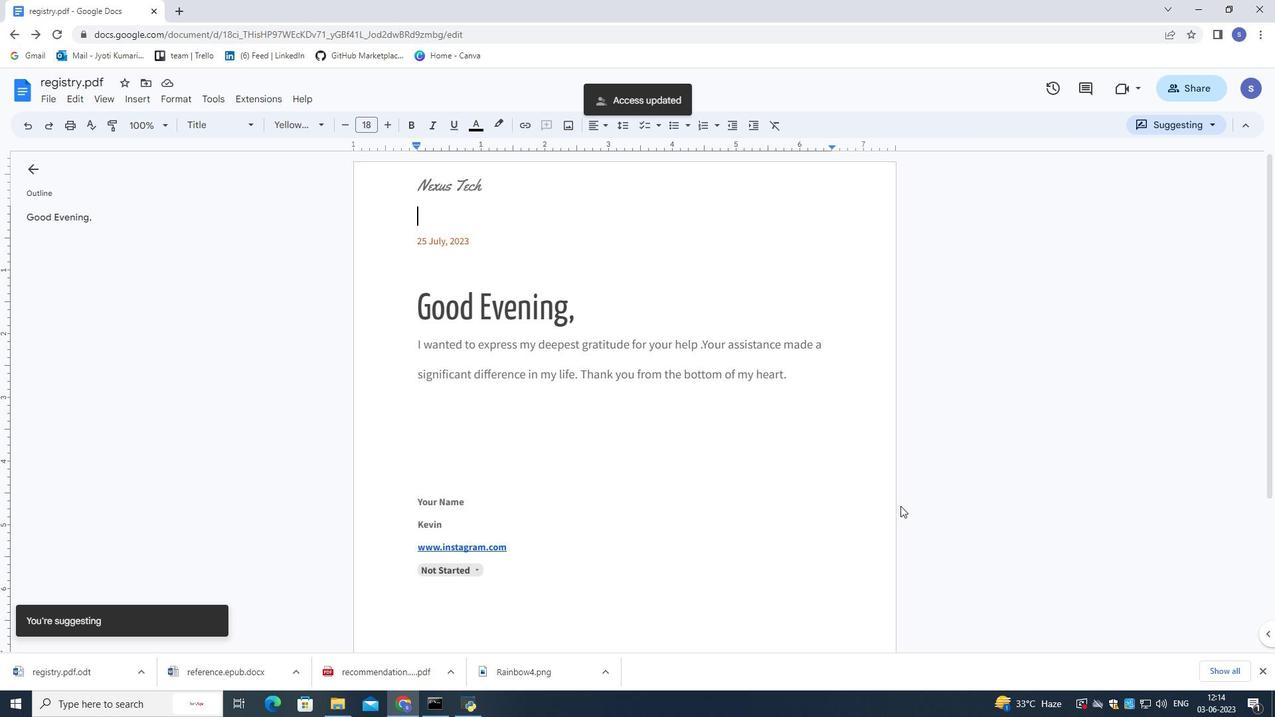 
Action: Mouse moved to (809, 717)
Screenshot: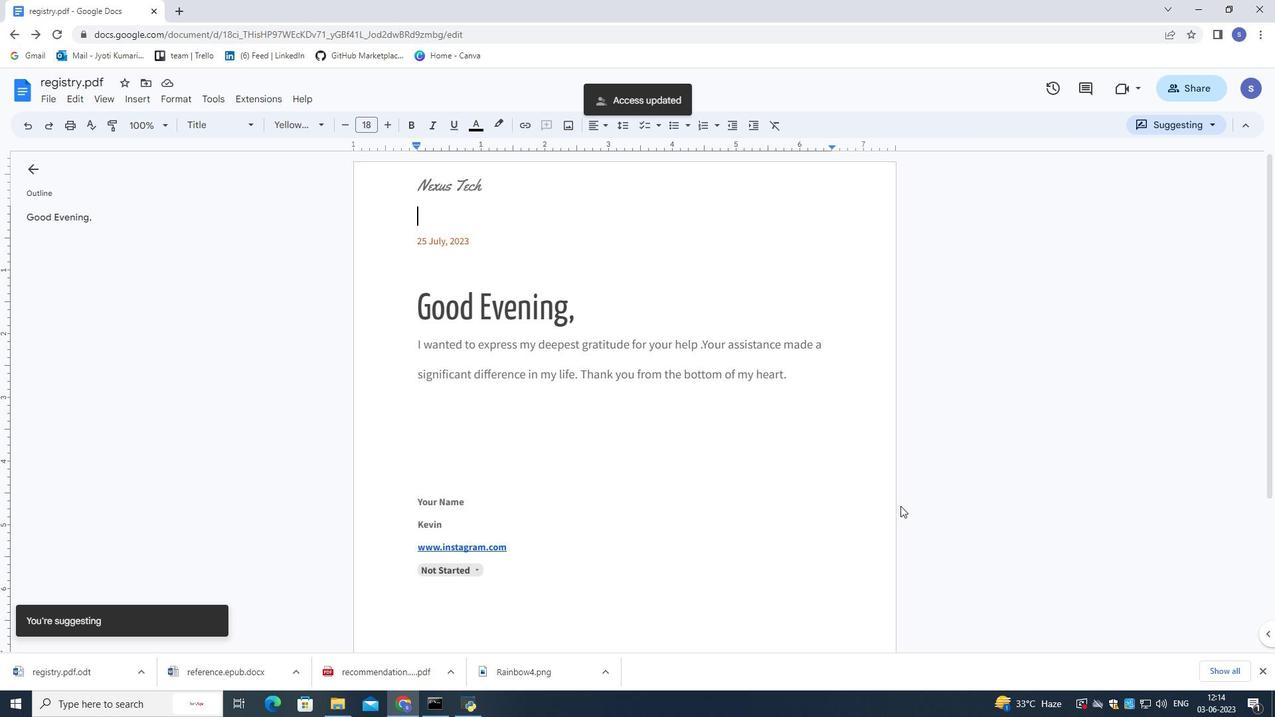 
Action: Mouse scrolled (809, 716) with delta (0, 0)
Screenshot: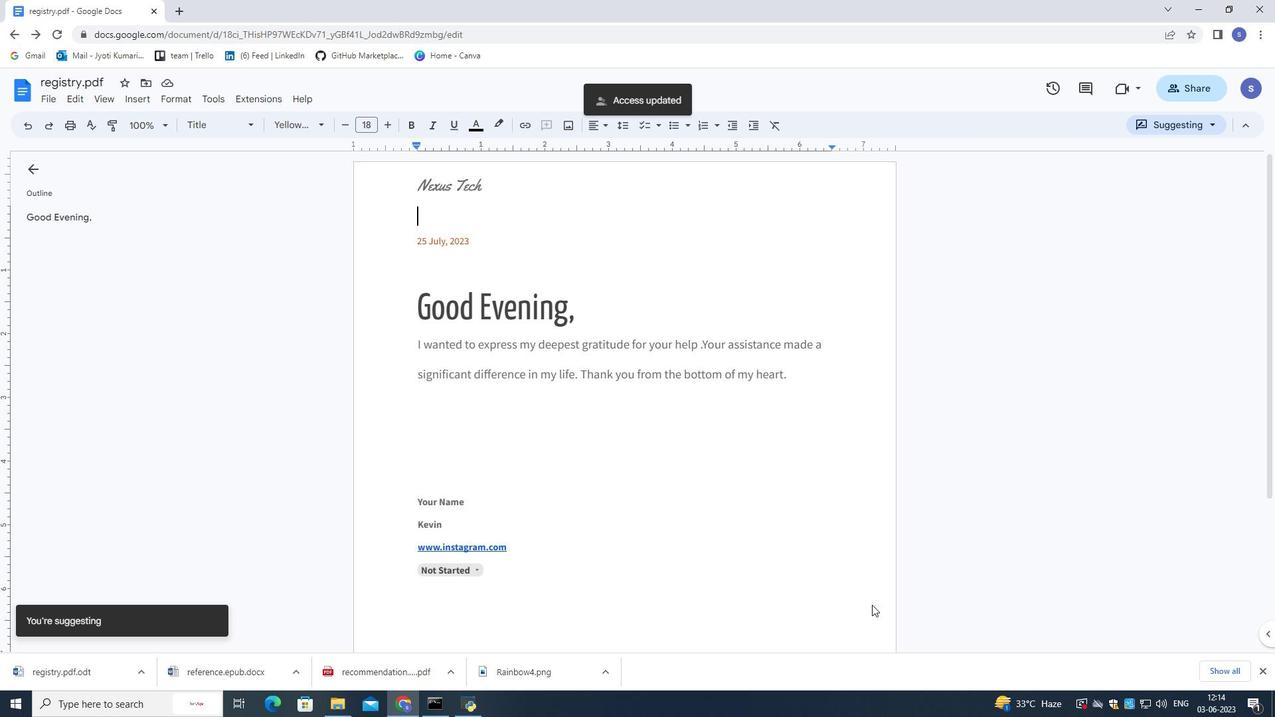 
Action: Mouse scrolled (809, 717) with delta (0, 0)
Screenshot: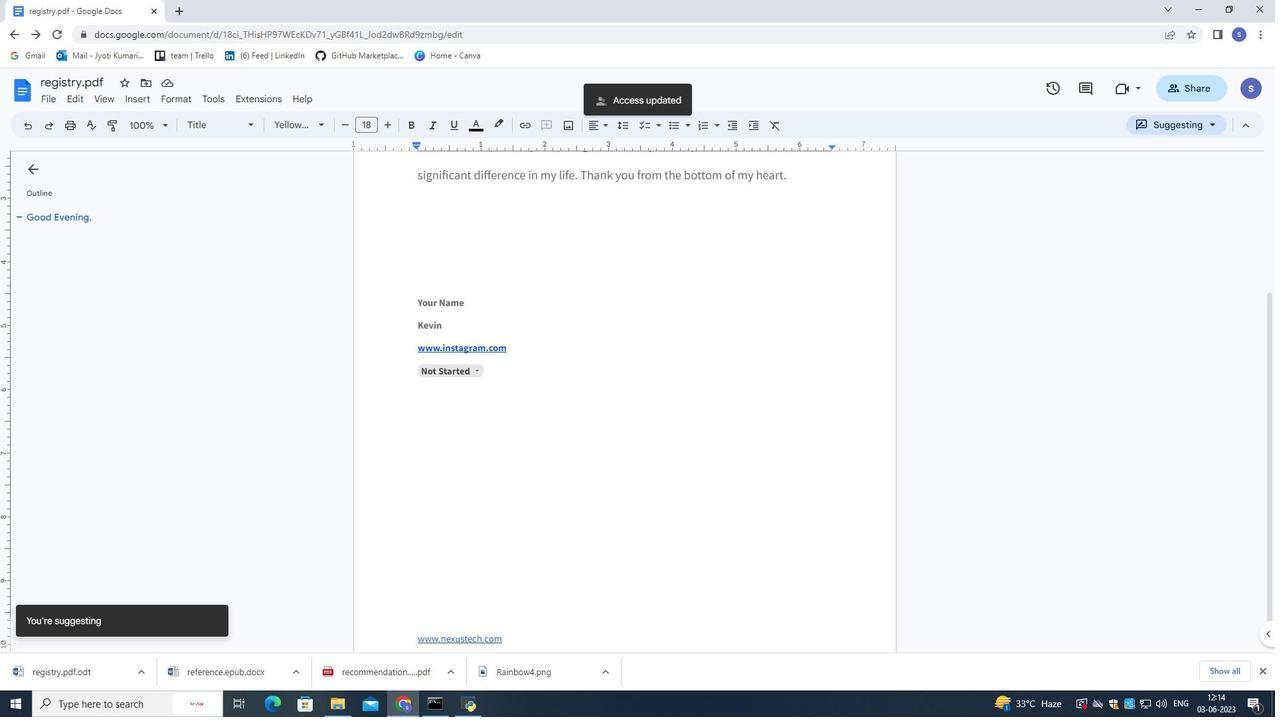
Action: Mouse scrolled (809, 717) with delta (0, 0)
Screenshot: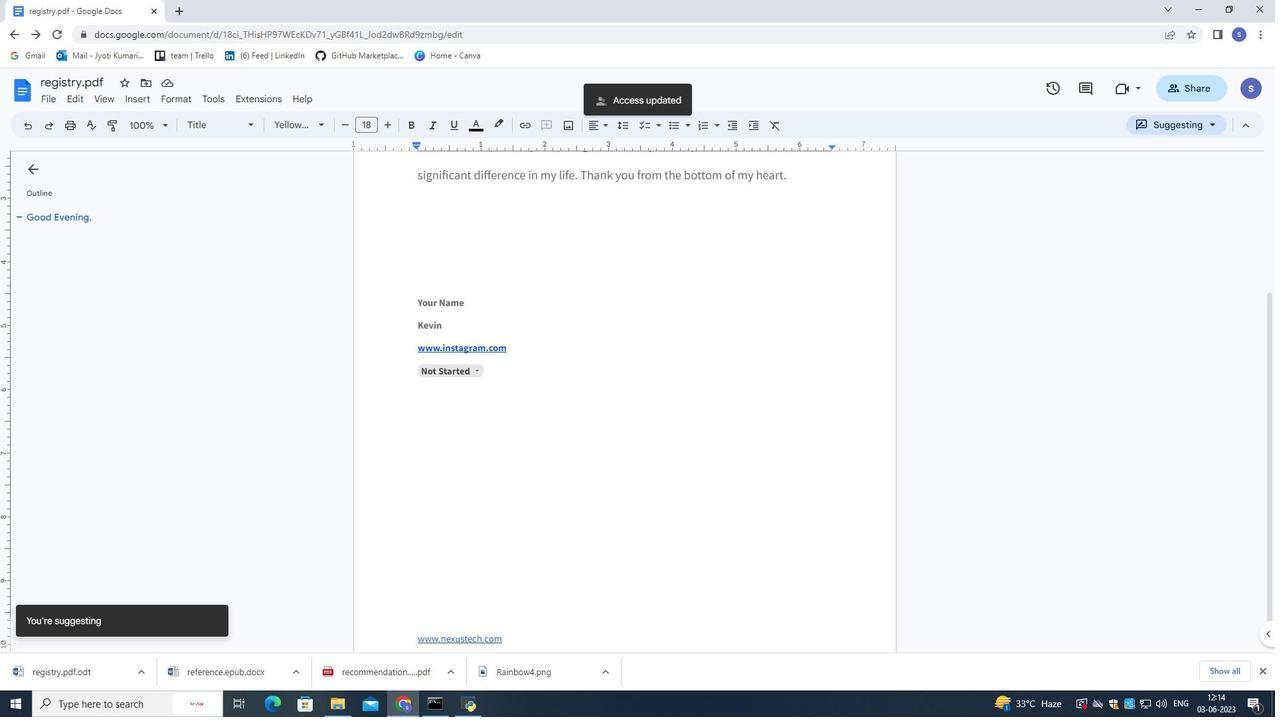 
Action: Mouse scrolled (809, 717) with delta (0, 0)
Screenshot: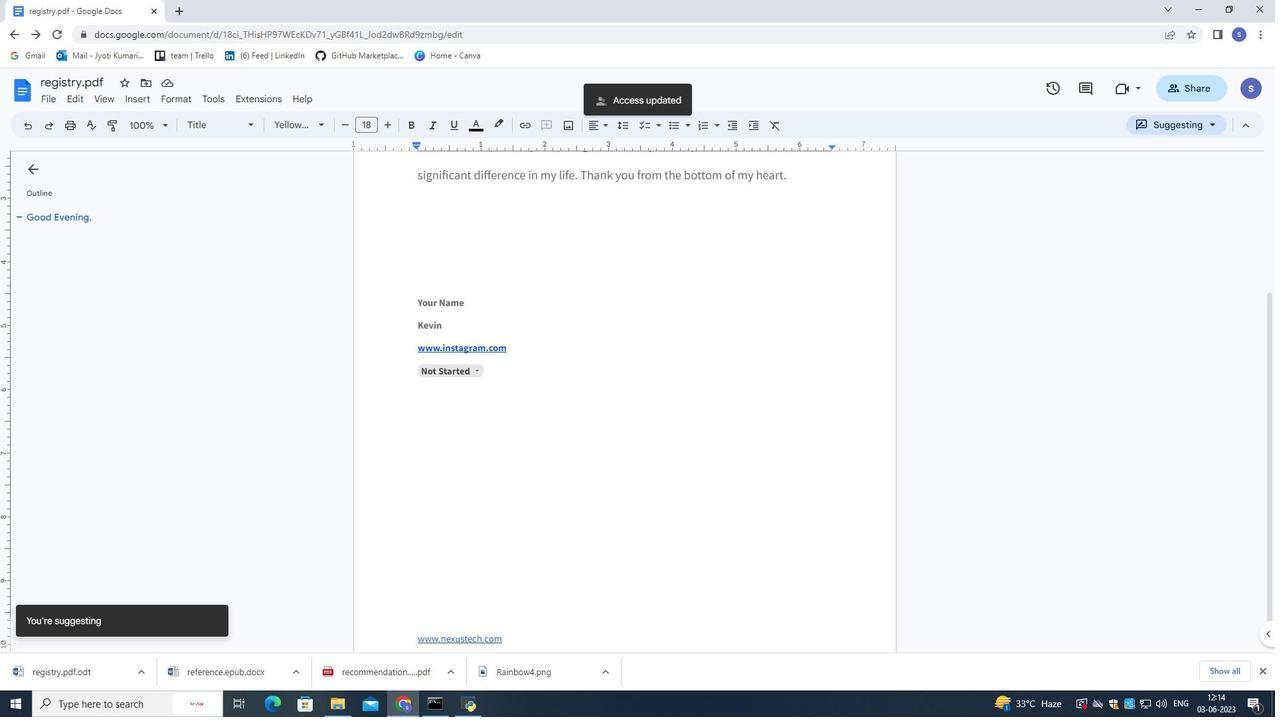 
Action: Mouse scrolled (809, 717) with delta (0, 0)
Screenshot: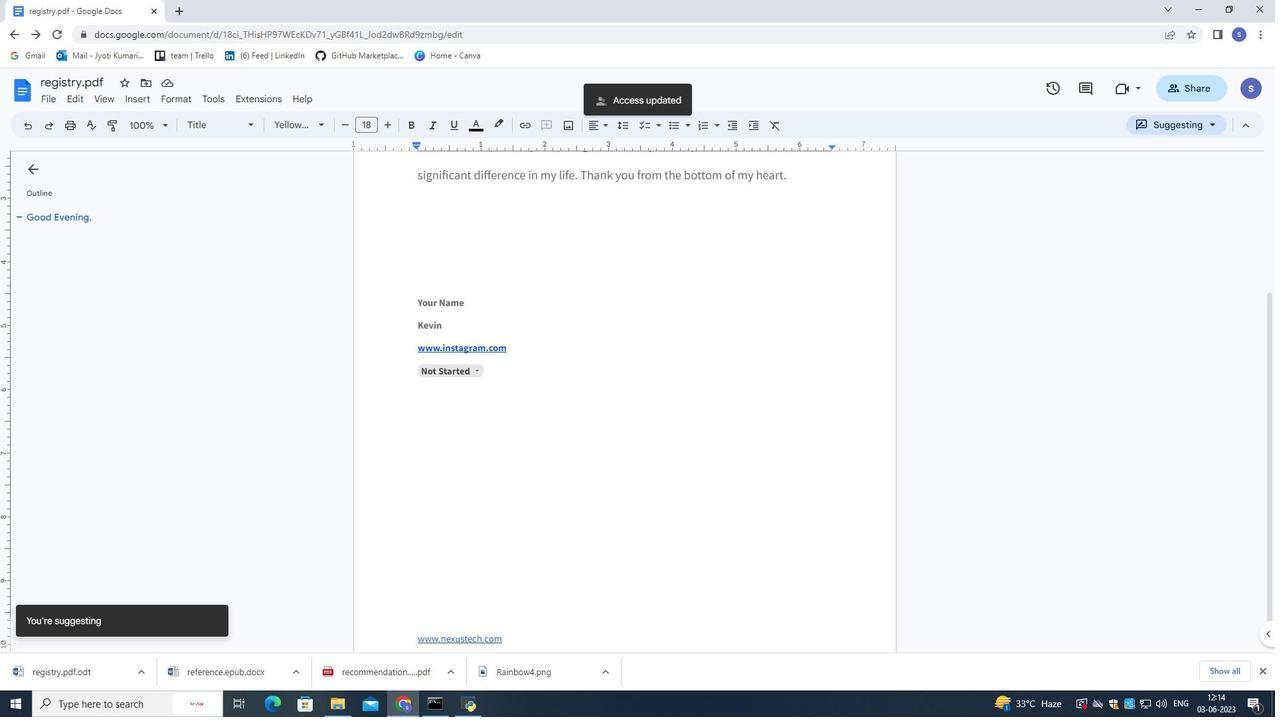 
Action: Mouse scrolled (809, 717) with delta (0, 0)
Screenshot: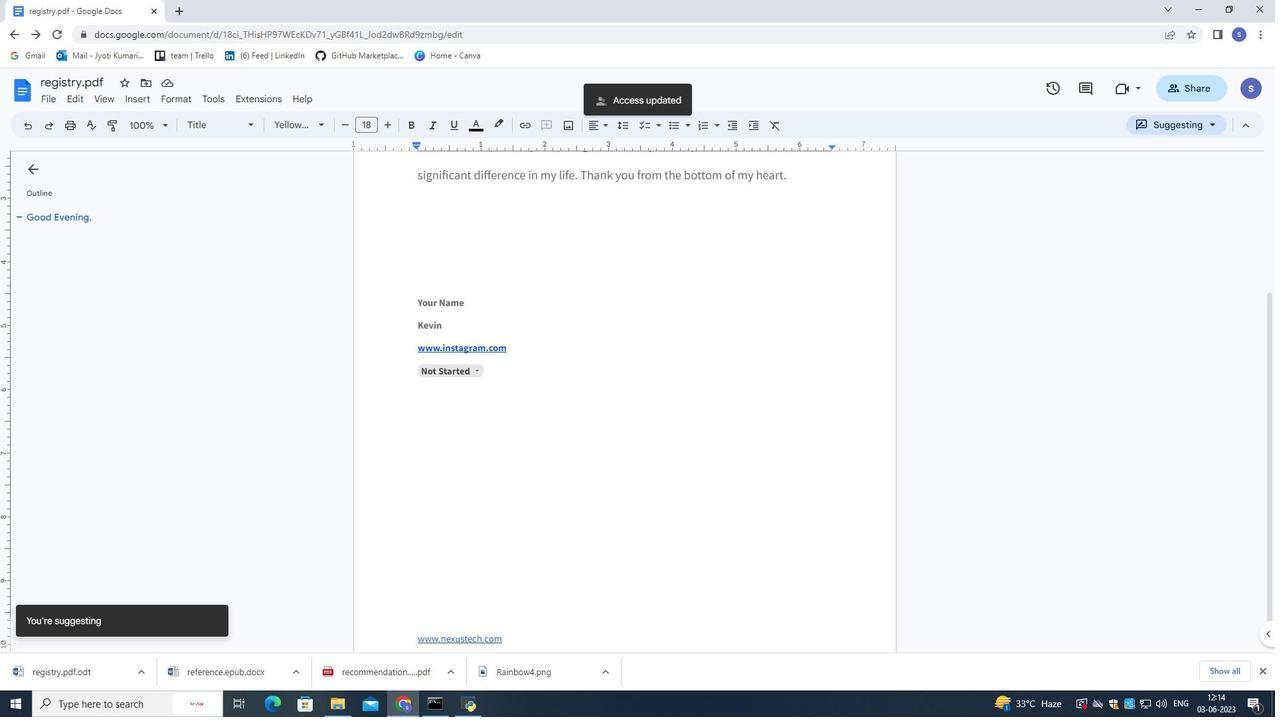 
Action: Mouse scrolled (809, 717) with delta (0, 0)
Screenshot: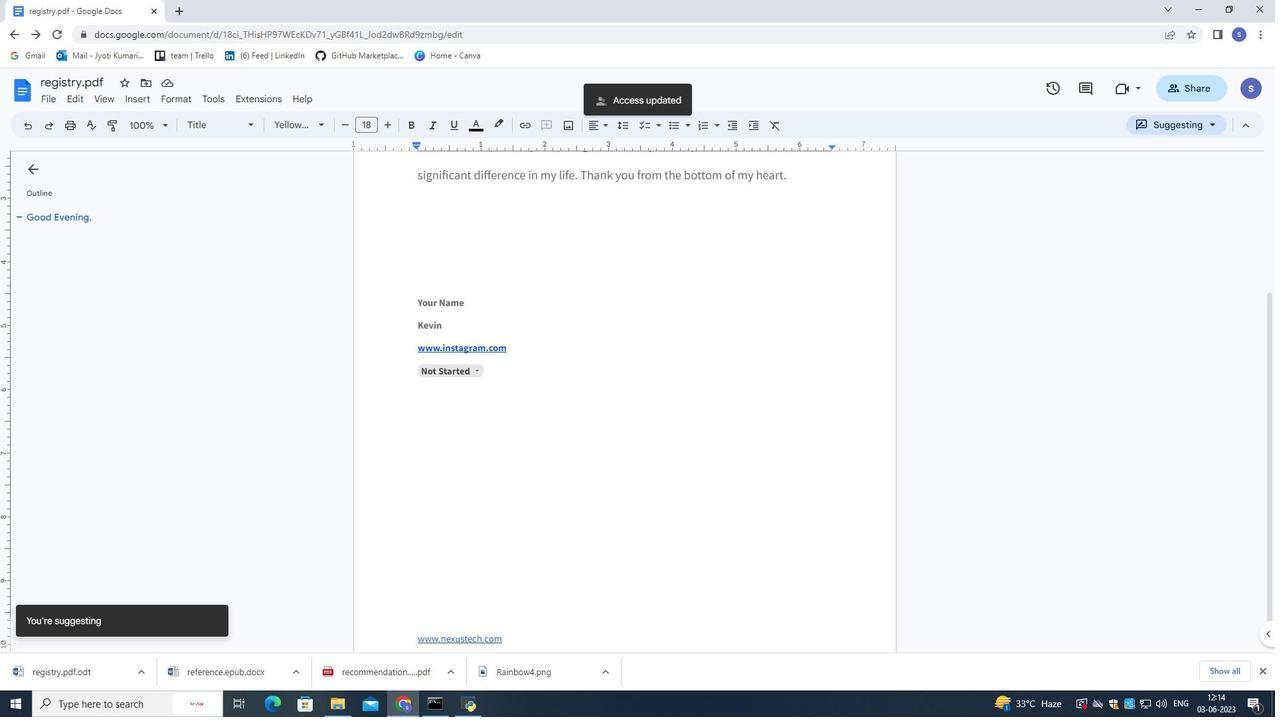 
Action: Mouse scrolled (809, 717) with delta (0, 0)
Screenshot: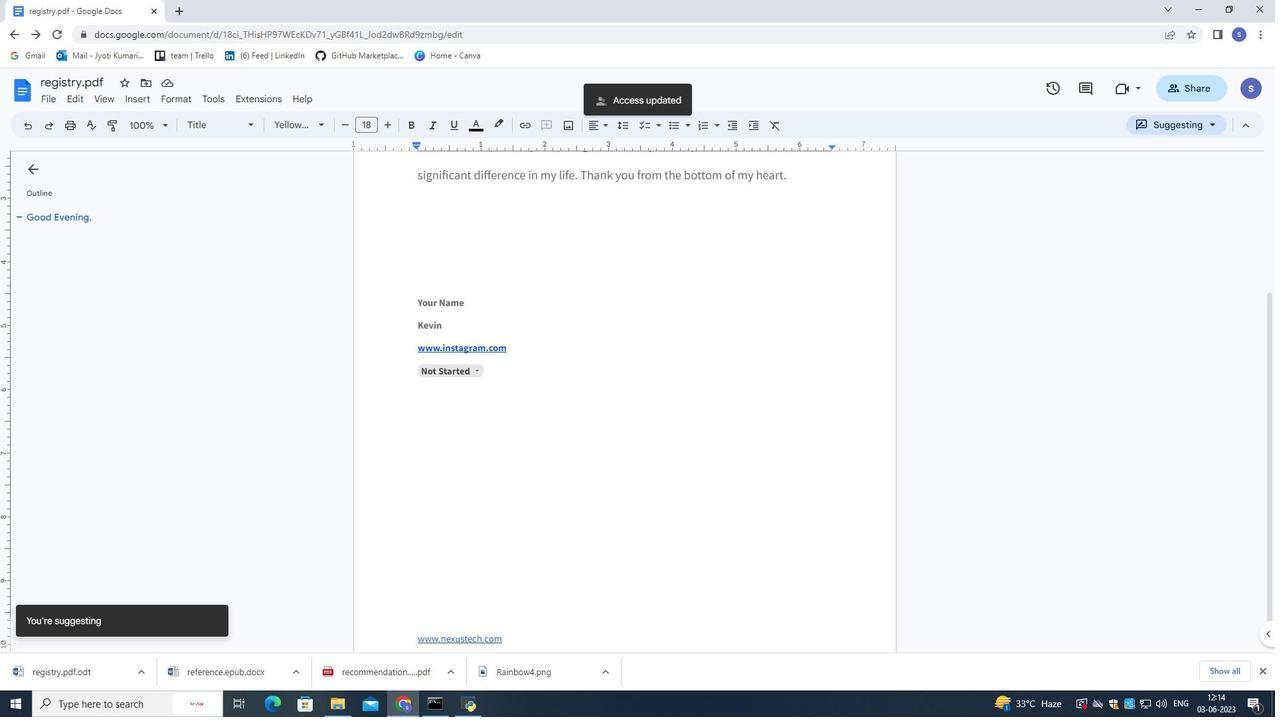 
Action: Mouse scrolled (809, 717) with delta (0, 0)
Screenshot: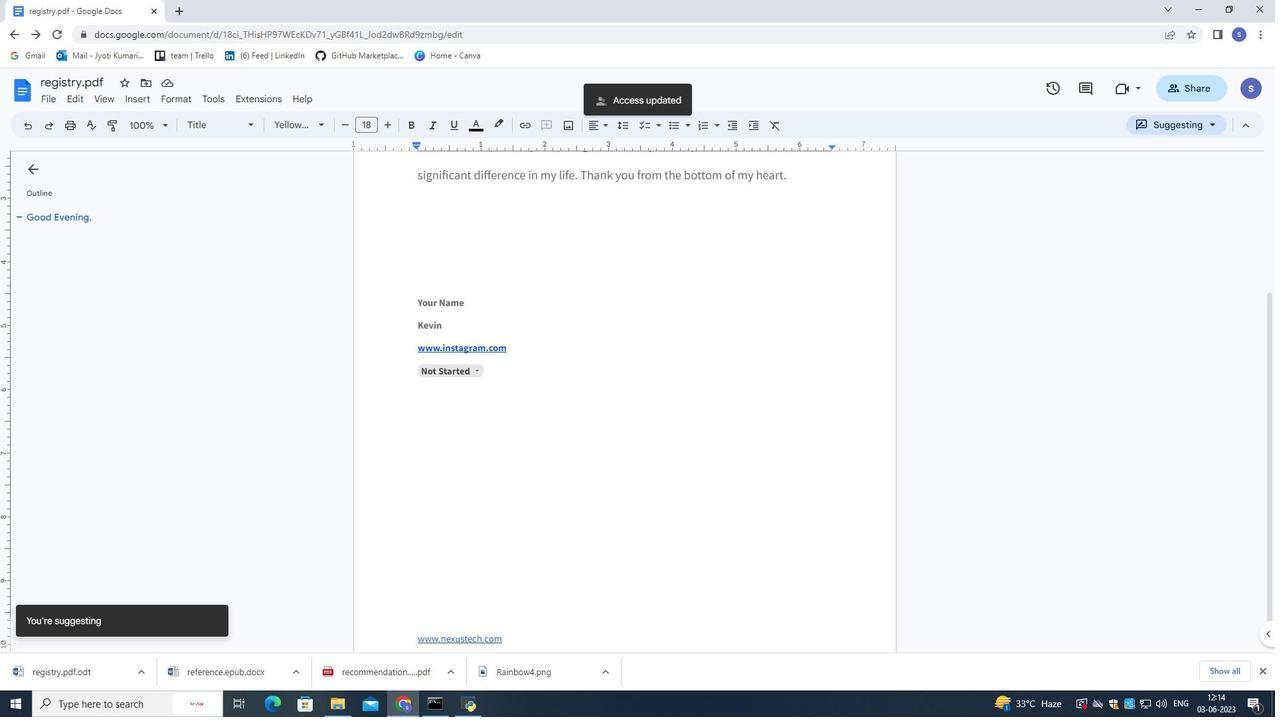 
Action: Mouse scrolled (809, 717) with delta (0, 0)
Screenshot: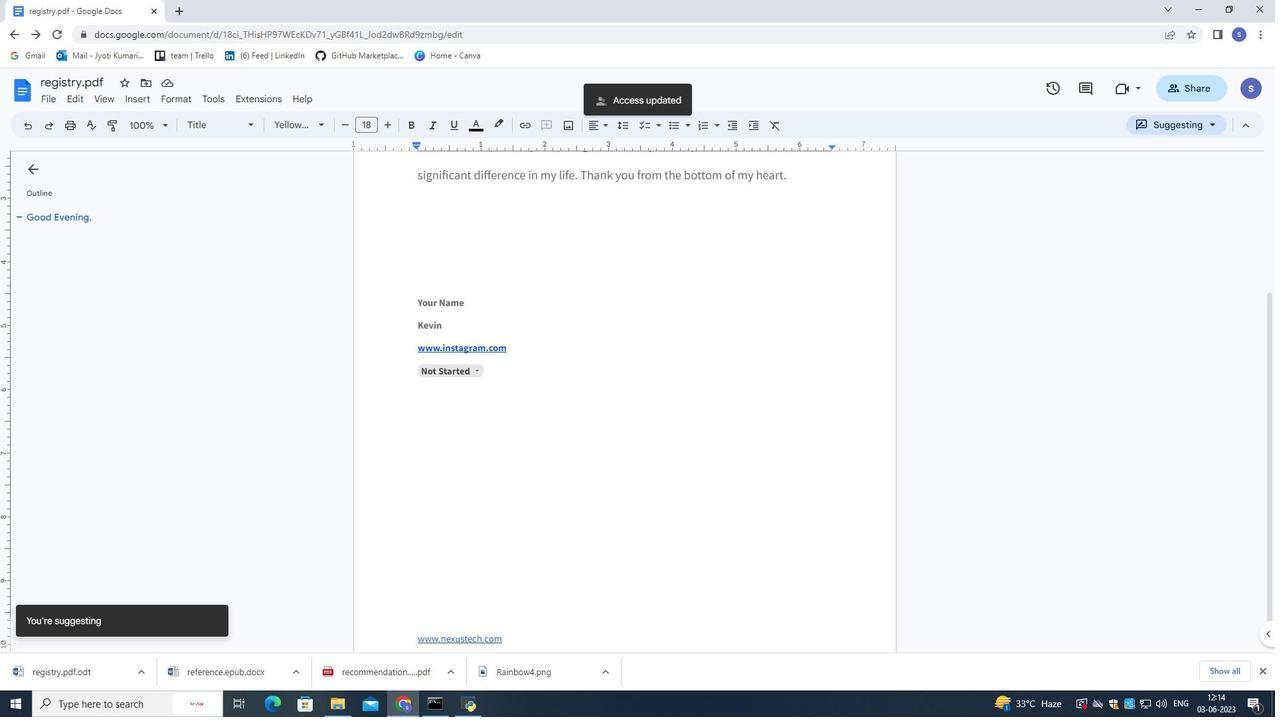 
Action: Mouse scrolled (809, 717) with delta (0, 0)
Screenshot: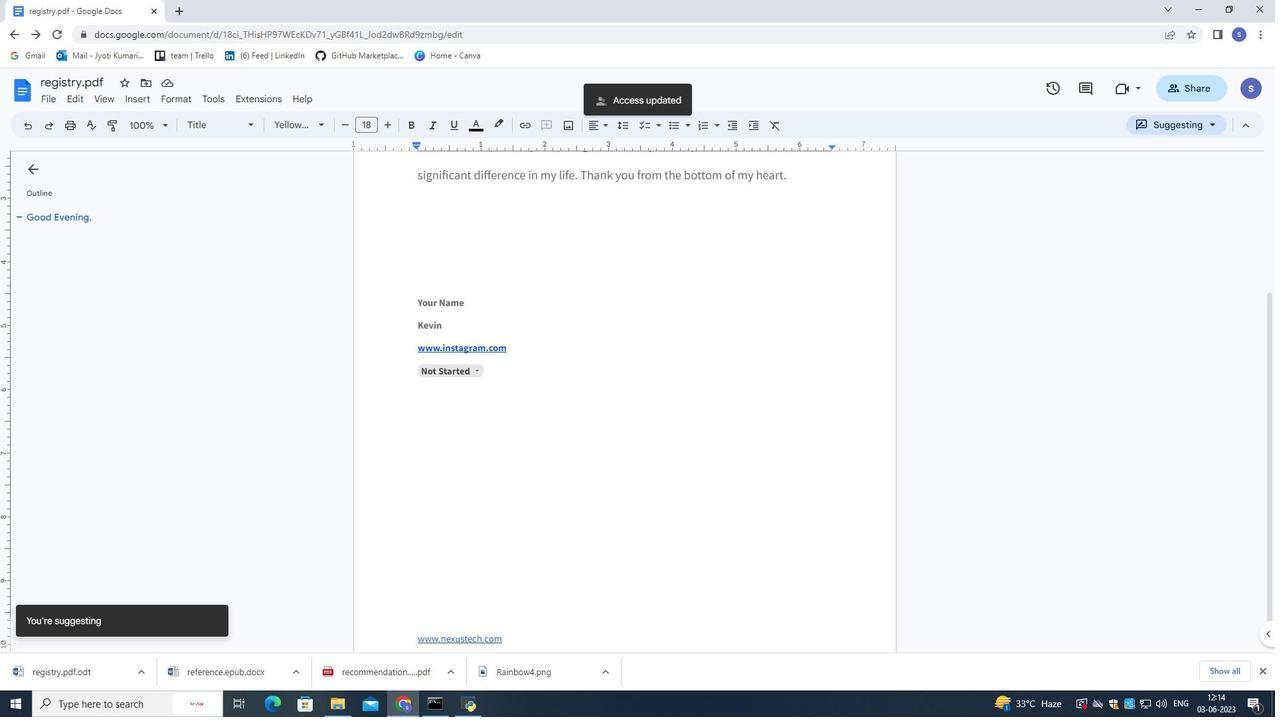 
Action: Mouse scrolled (809, 717) with delta (0, 0)
Screenshot: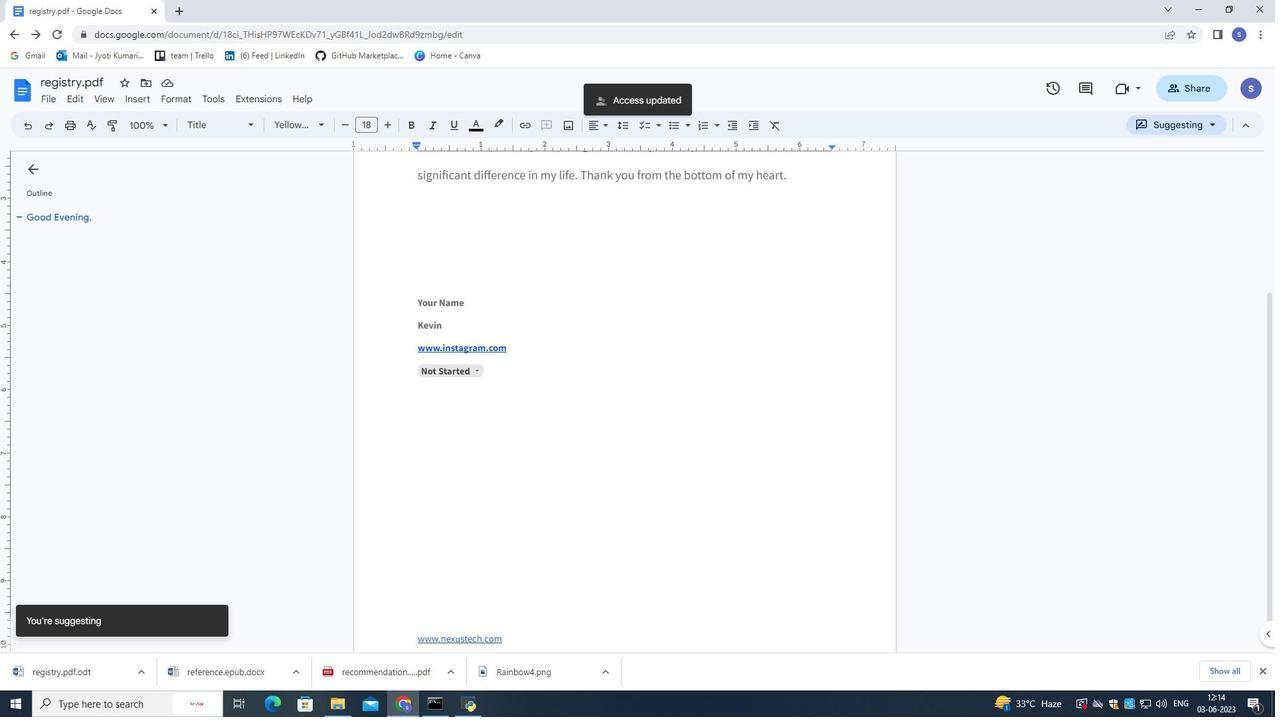
Action: Mouse scrolled (809, 717) with delta (0, 0)
Screenshot: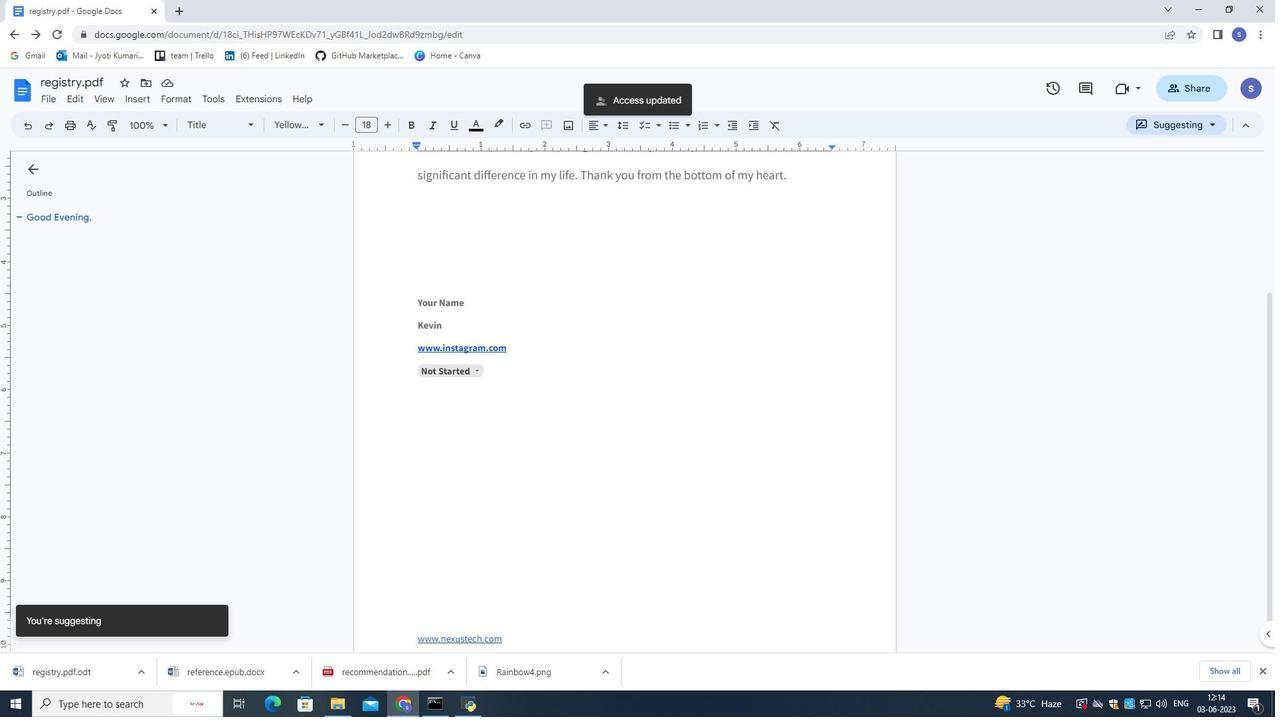 
Action: Mouse scrolled (809, 717) with delta (0, 0)
Screenshot: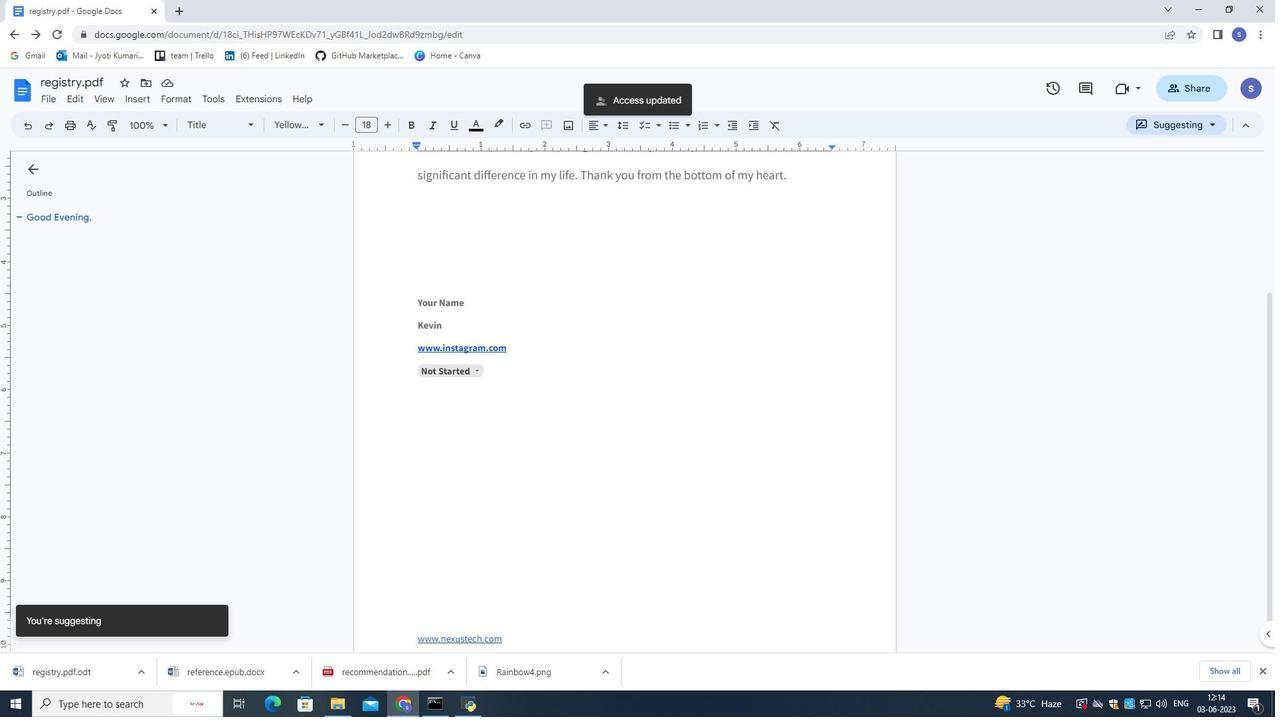 
Action: Mouse moved to (726, 468)
Screenshot: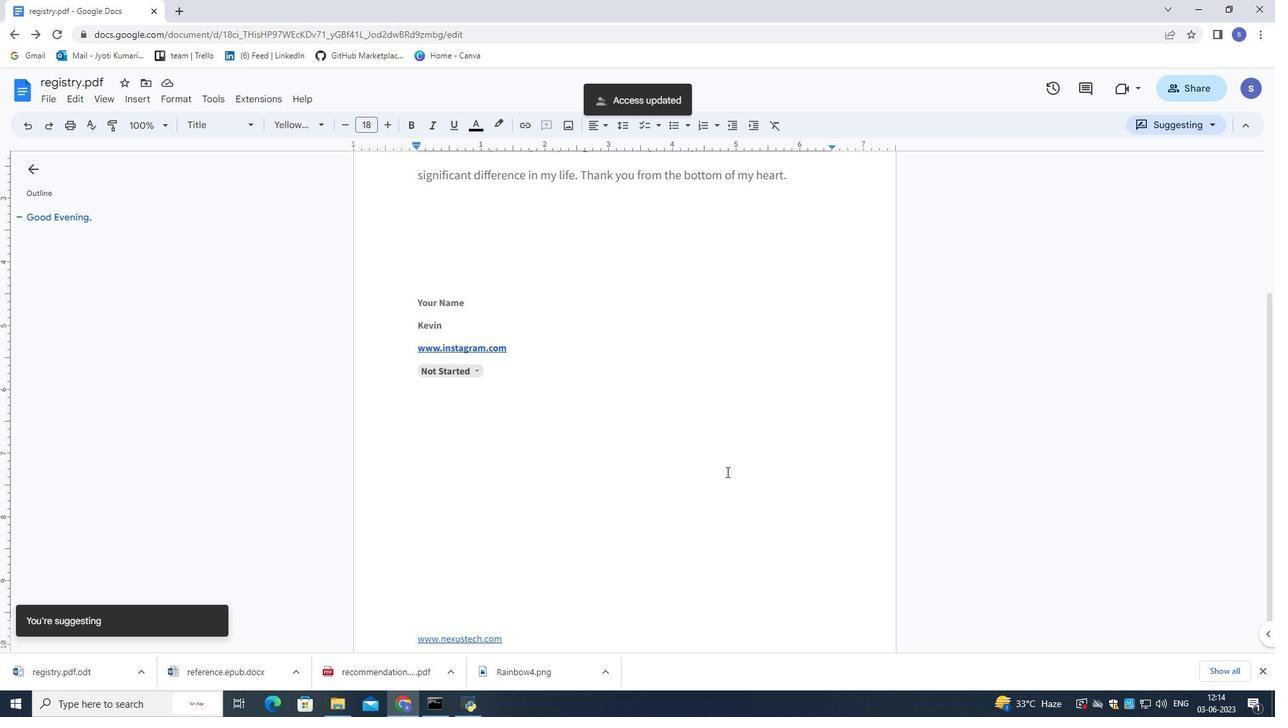 
Action: Mouse scrolled (726, 469) with delta (0, 0)
Screenshot: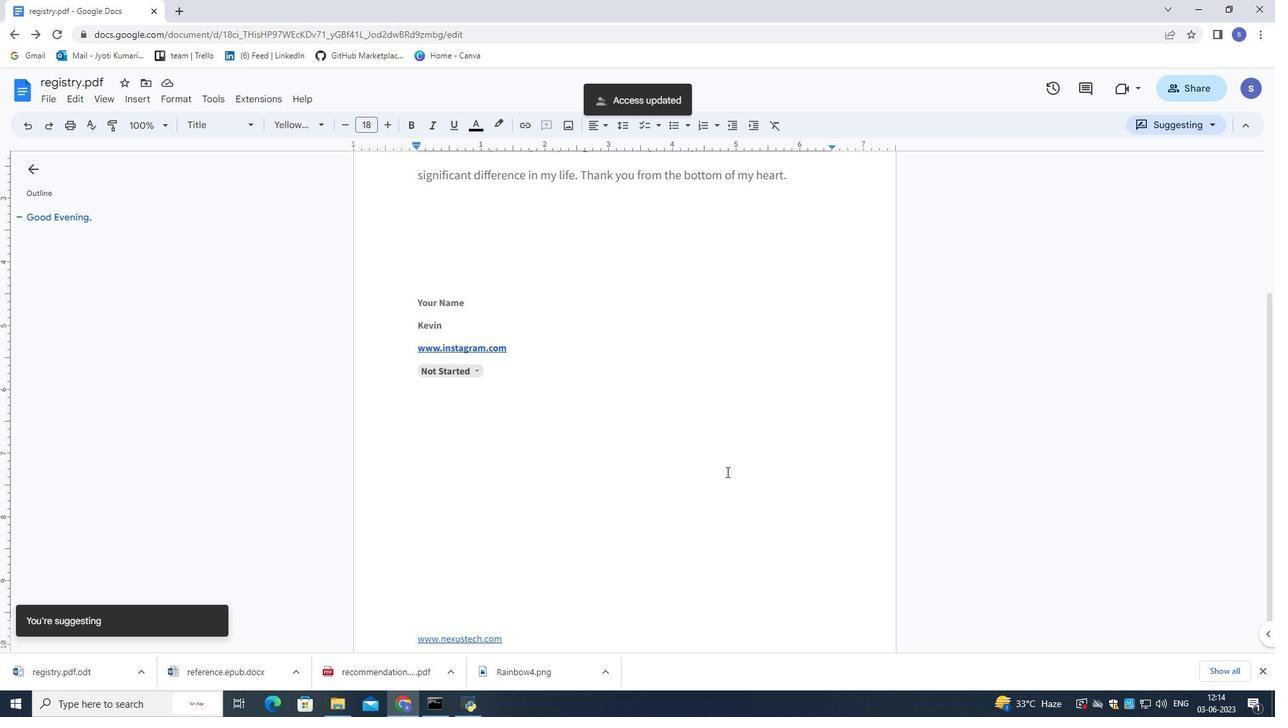 
Action: Mouse scrolled (726, 469) with delta (0, 0)
Screenshot: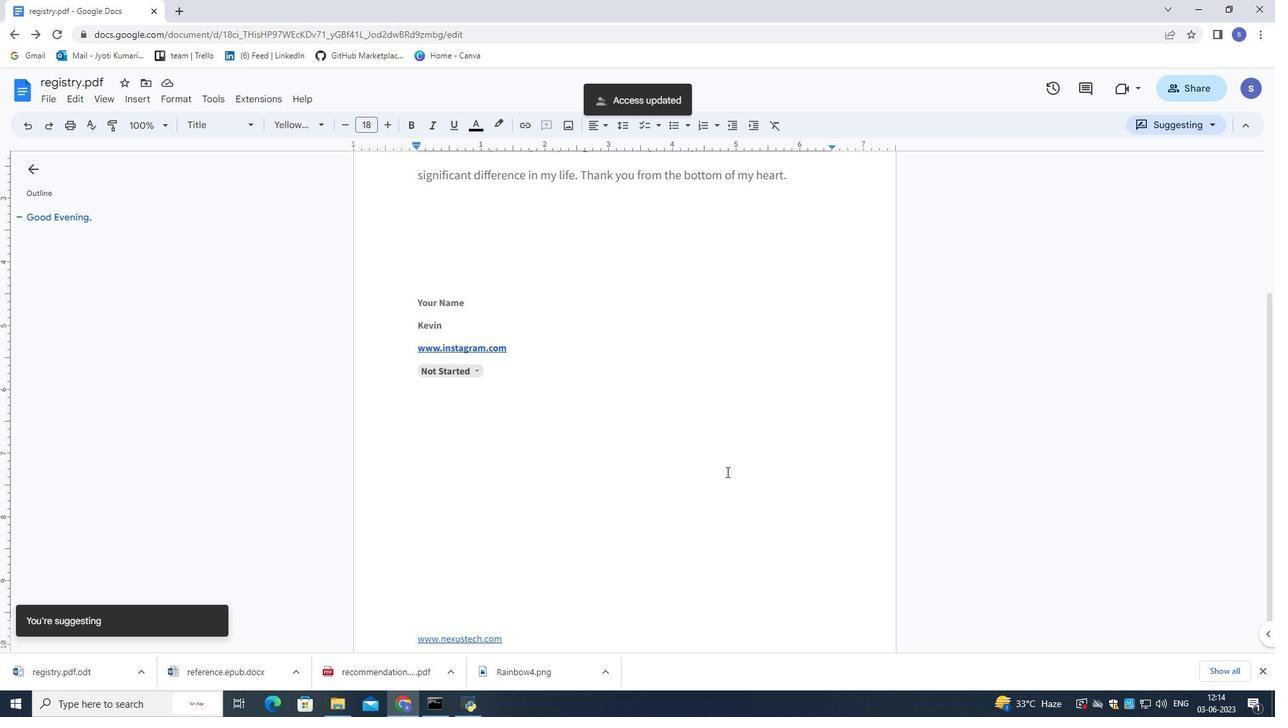 
Action: Mouse scrolled (726, 469) with delta (0, 0)
Screenshot: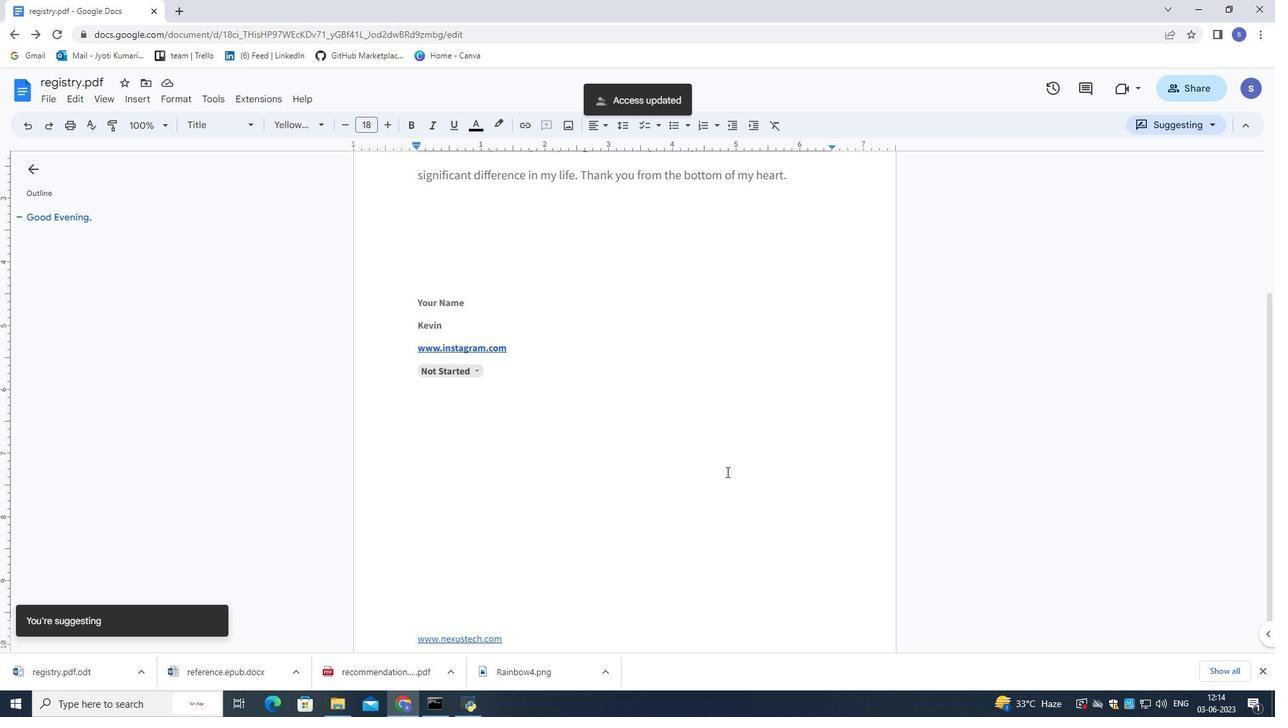 
Action: Mouse scrolled (726, 469) with delta (0, 0)
Screenshot: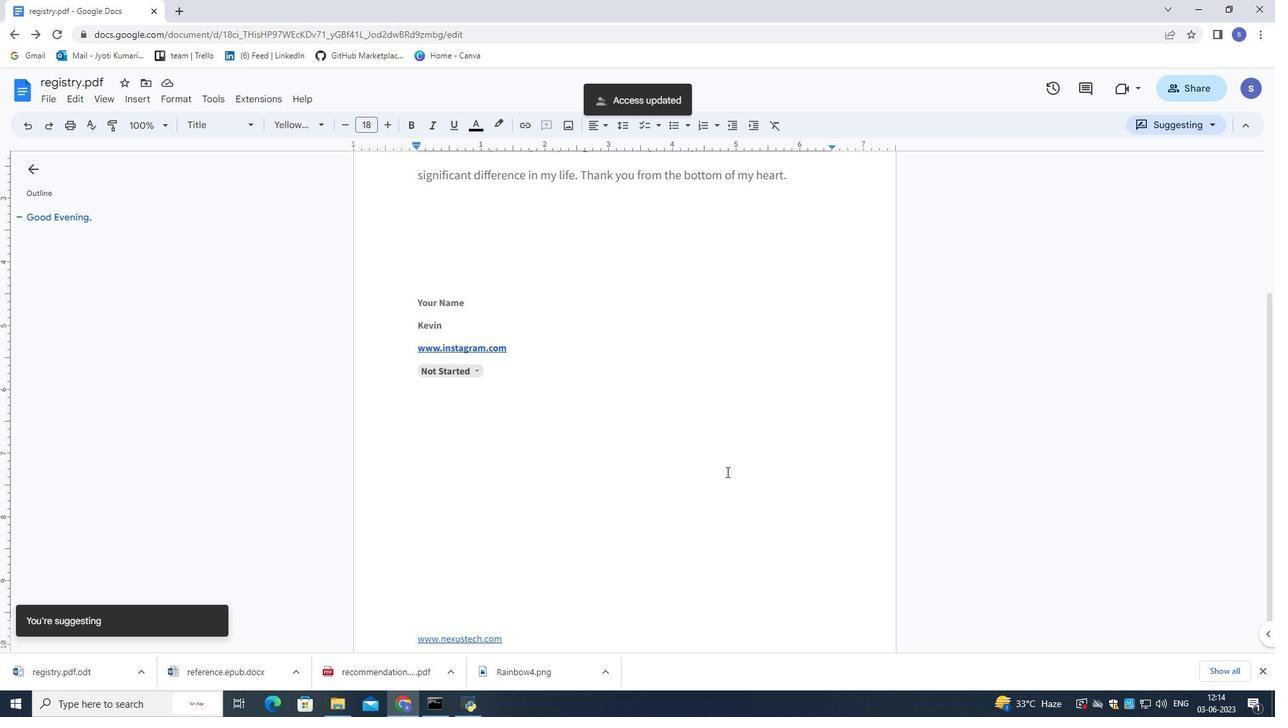 
Action: Mouse moved to (728, 468)
Screenshot: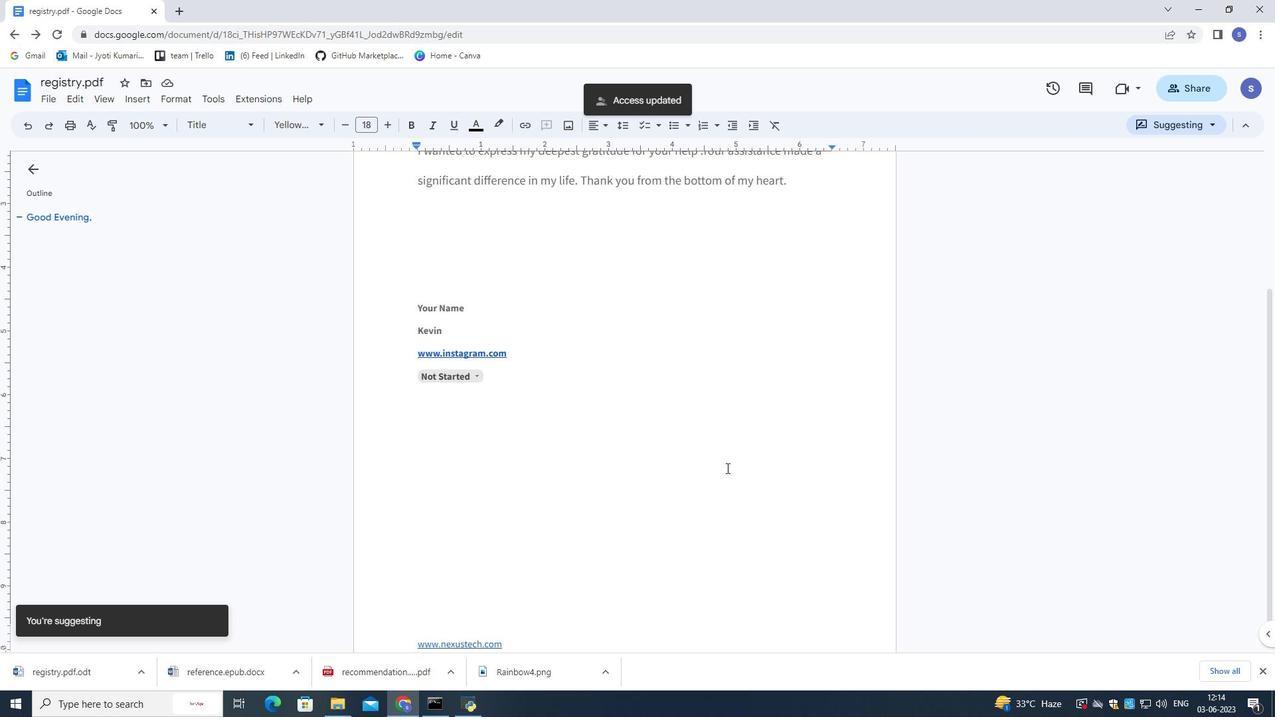 
Action: Mouse scrolled (728, 469) with delta (0, 0)
Screenshot: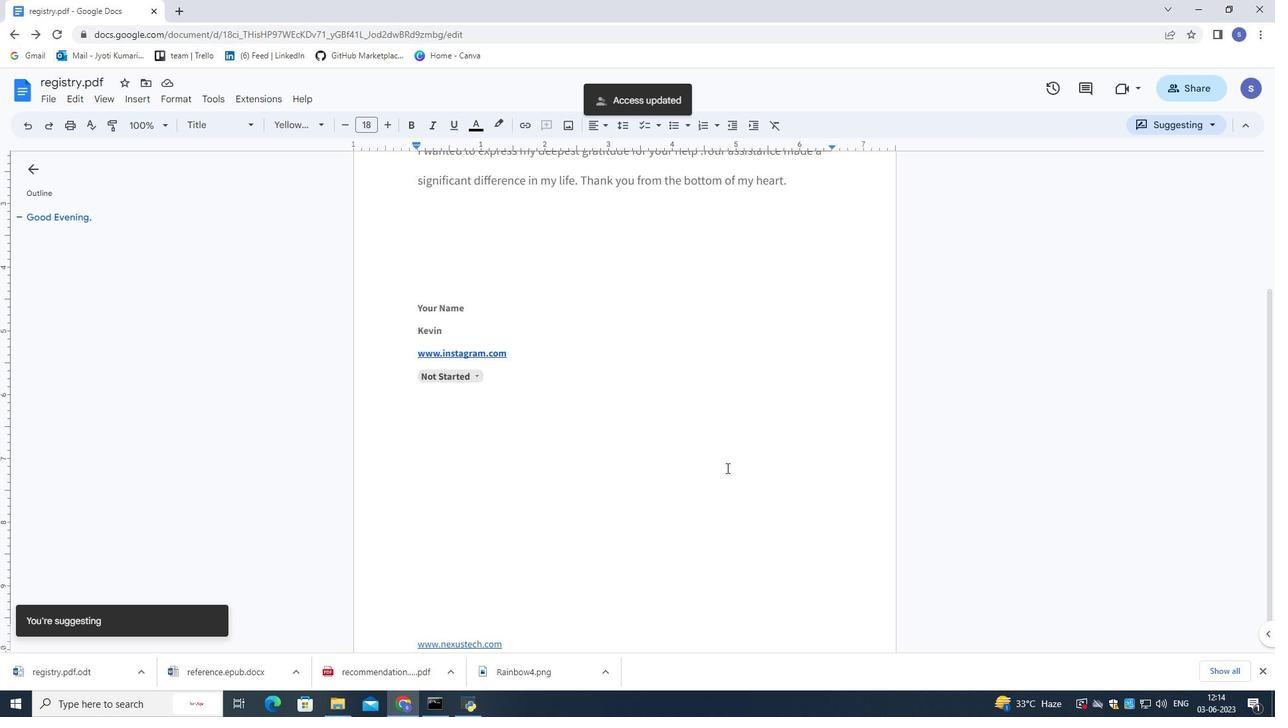 
Action: Mouse moved to (728, 468)
Screenshot: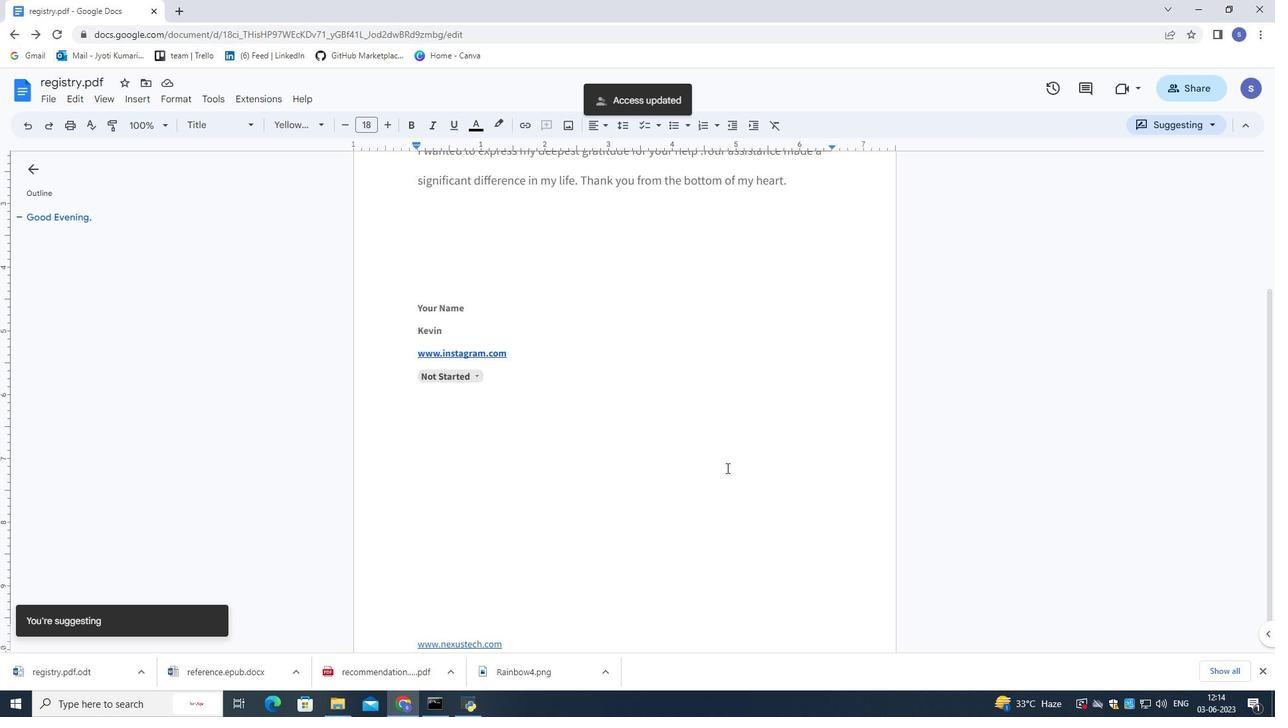 
Action: Mouse scrolled (728, 469) with delta (0, 0)
Screenshot: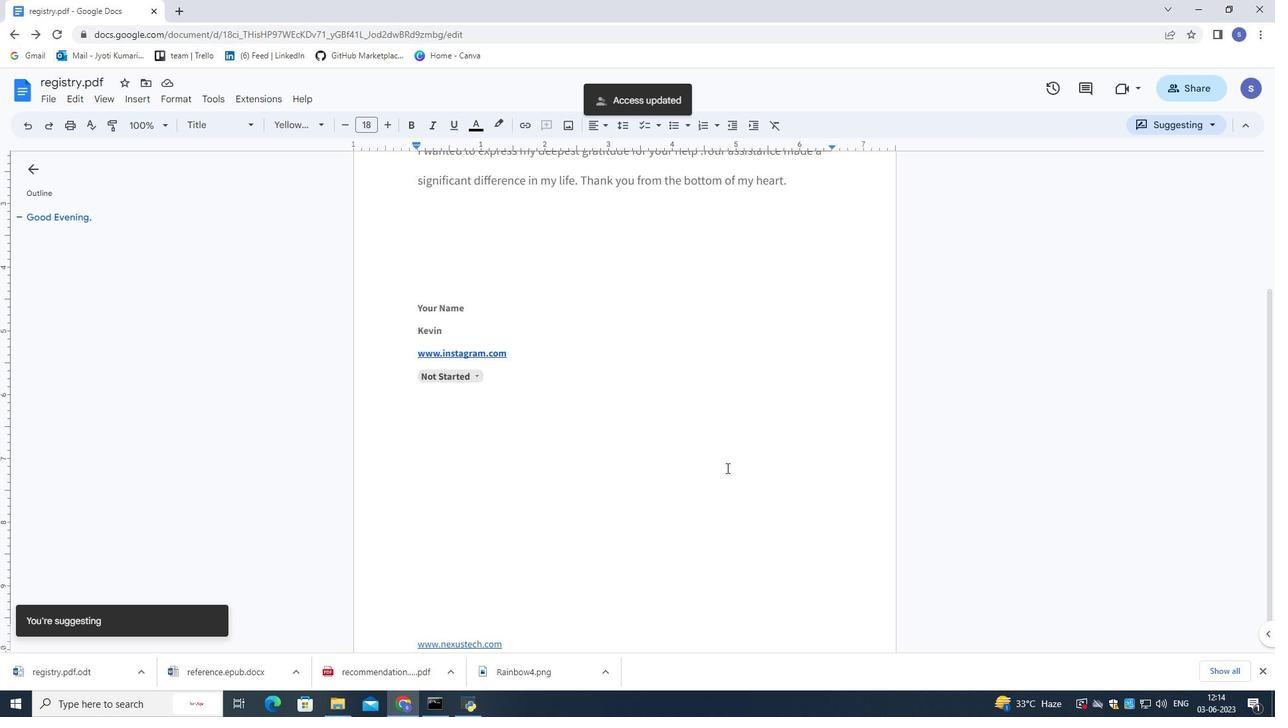 
Action: Mouse scrolled (728, 469) with delta (0, 0)
Screenshot: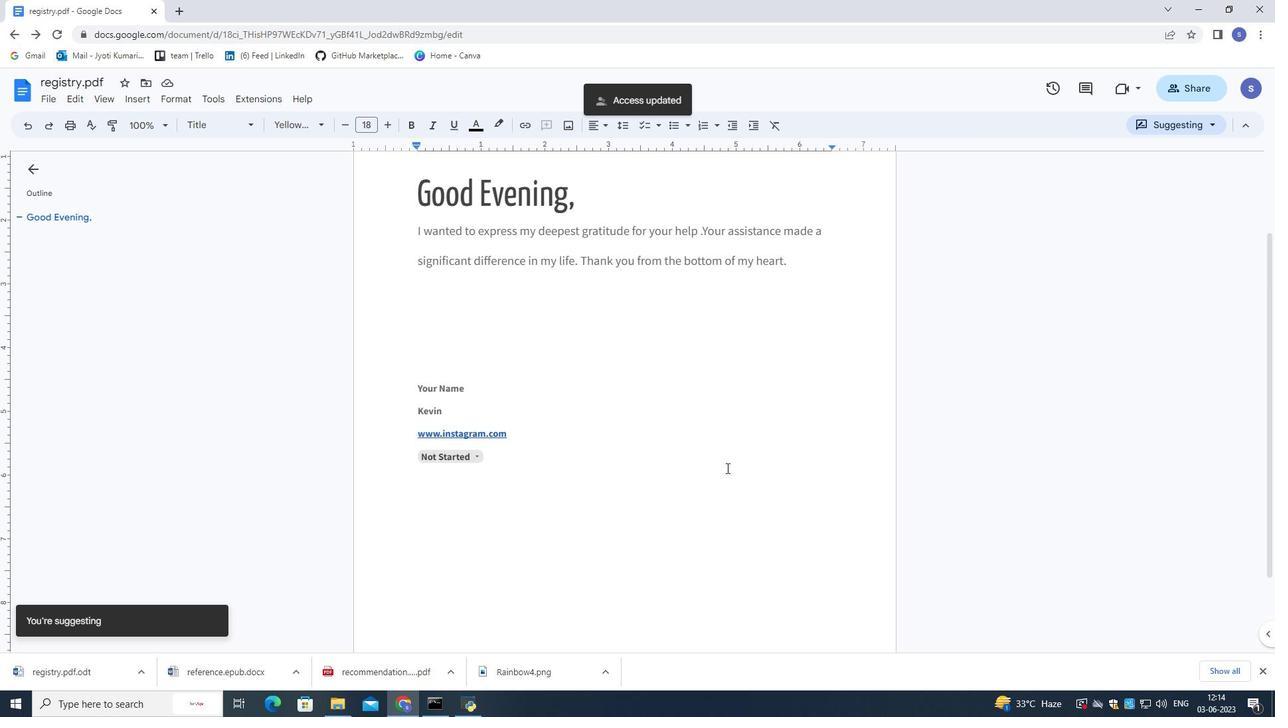 
Action: Mouse scrolled (728, 469) with delta (0, 0)
Screenshot: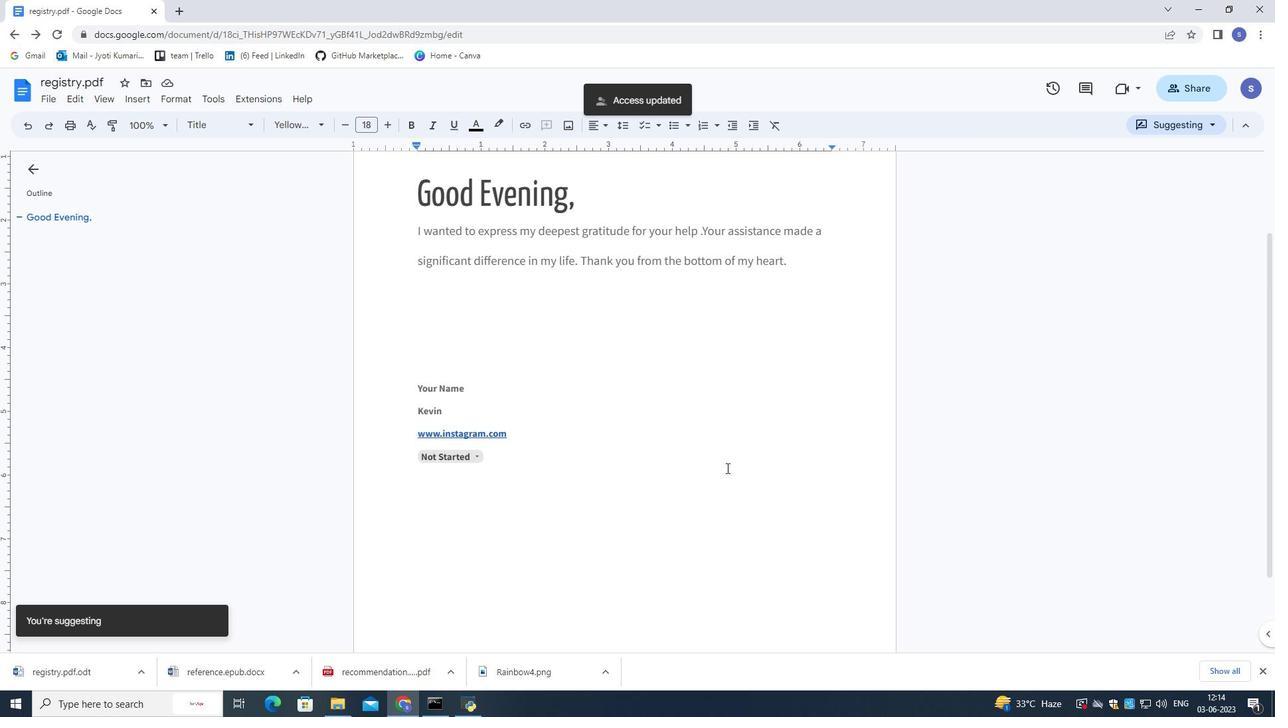 
Action: Mouse moved to (743, 477)
Screenshot: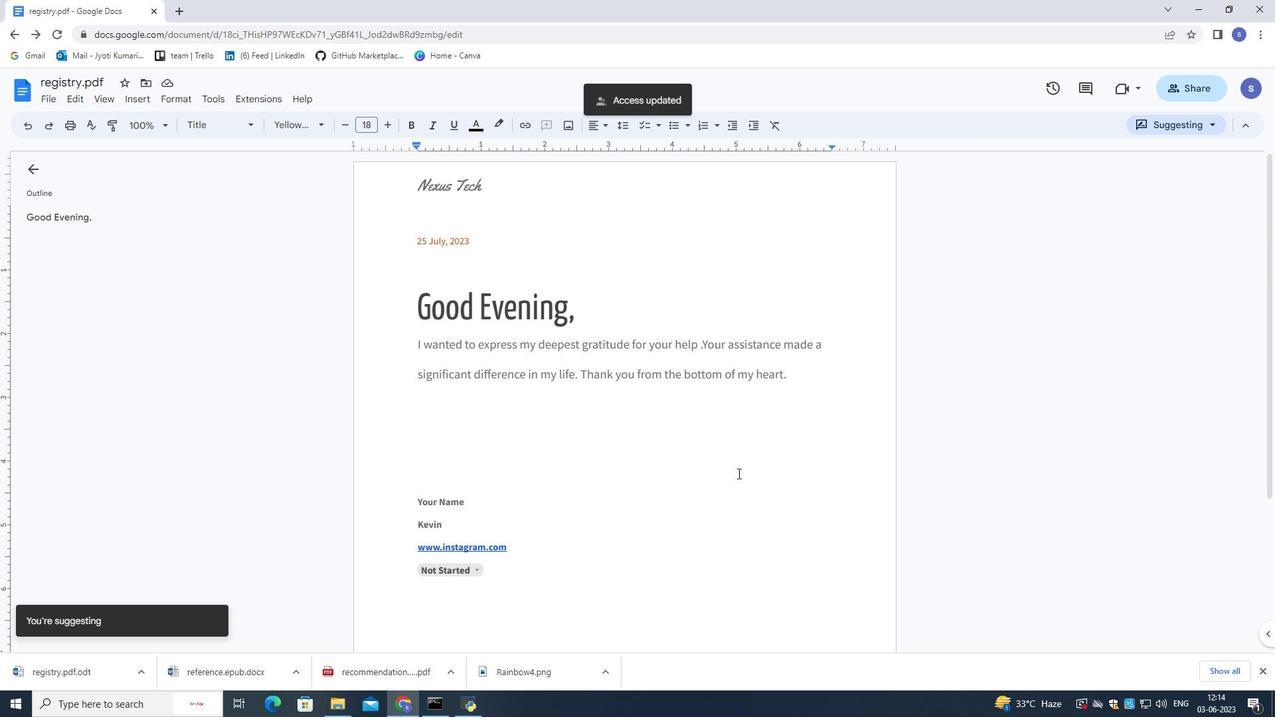 
